 Task: Check the percentage active listings of common area in the last 5 years.
Action: Mouse moved to (853, 199)
Screenshot: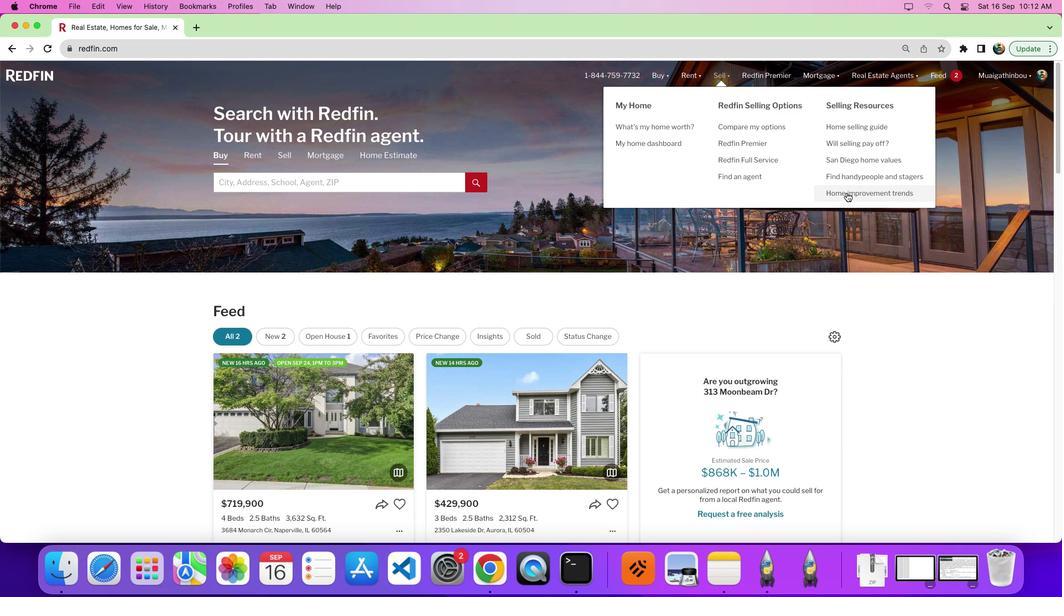 
Action: Mouse pressed left at (853, 199)
Screenshot: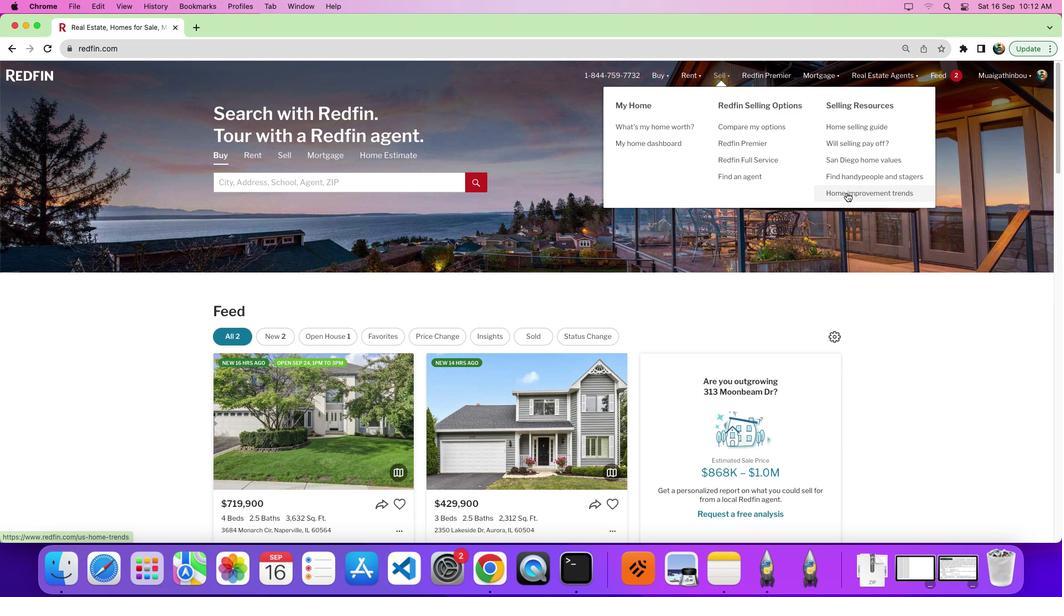 
Action: Mouse pressed left at (853, 199)
Screenshot: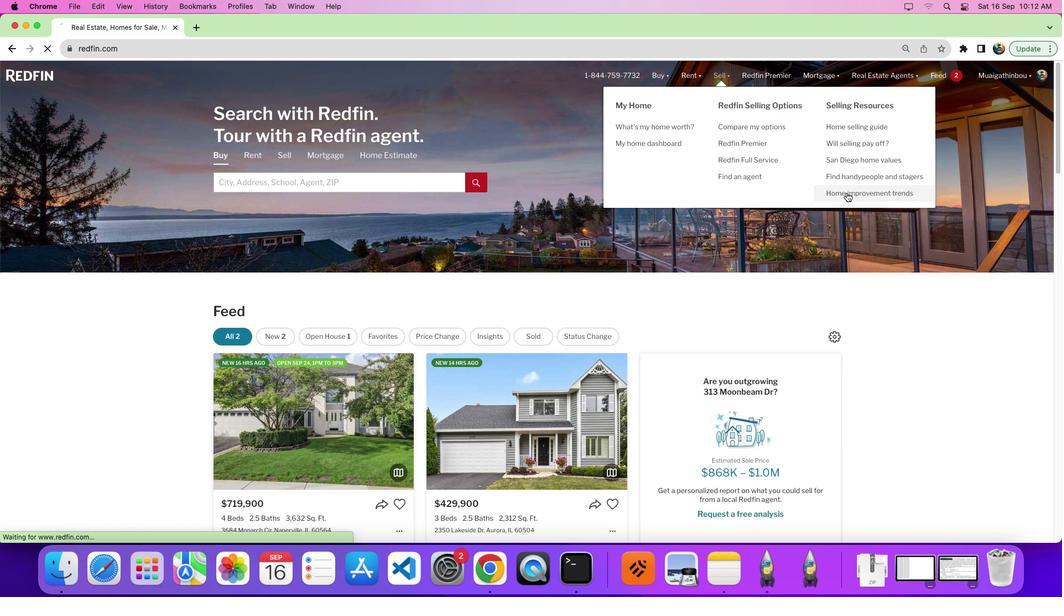 
Action: Mouse moved to (280, 220)
Screenshot: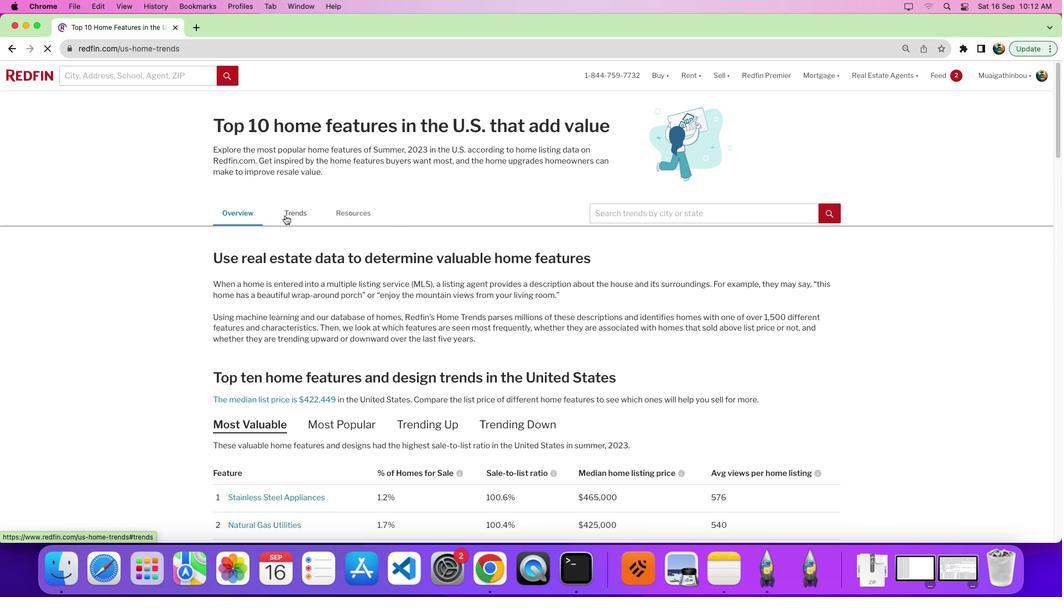 
Action: Mouse pressed left at (280, 220)
Screenshot: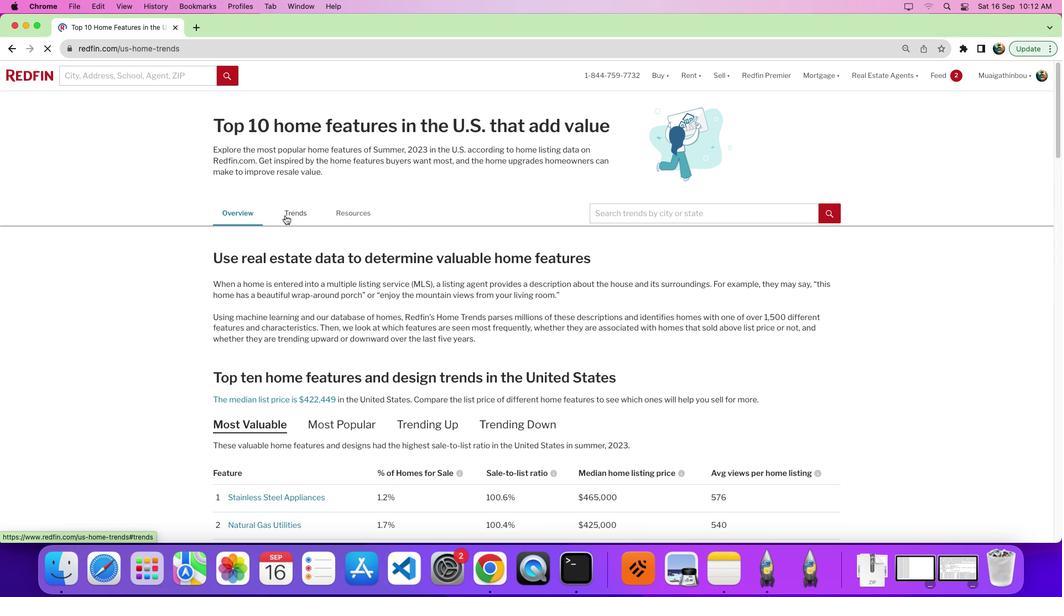 
Action: Mouse moved to (485, 262)
Screenshot: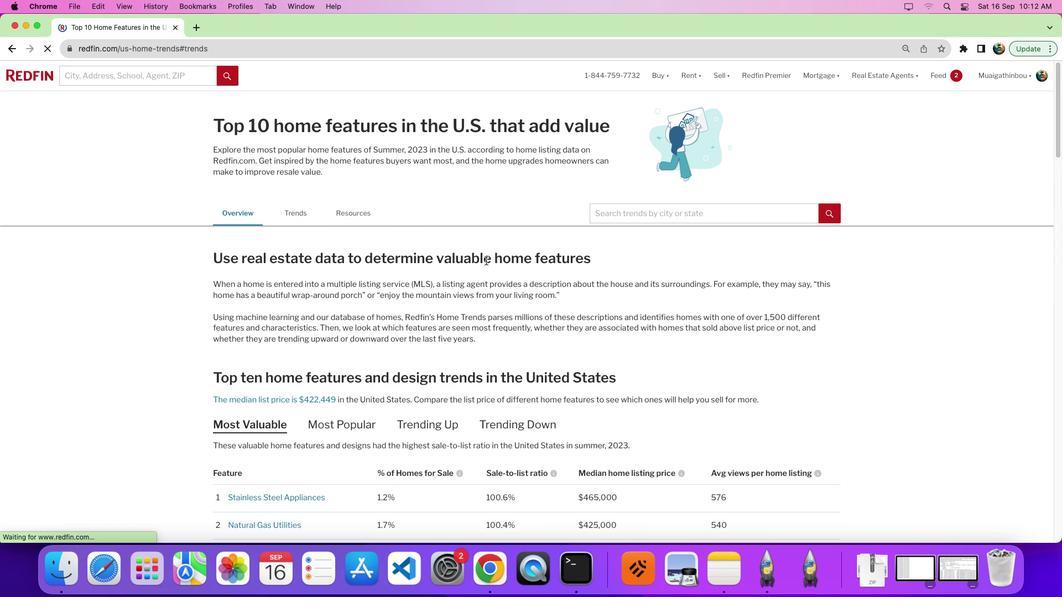 
Action: Mouse scrolled (485, 262) with delta (-10, 23)
Screenshot: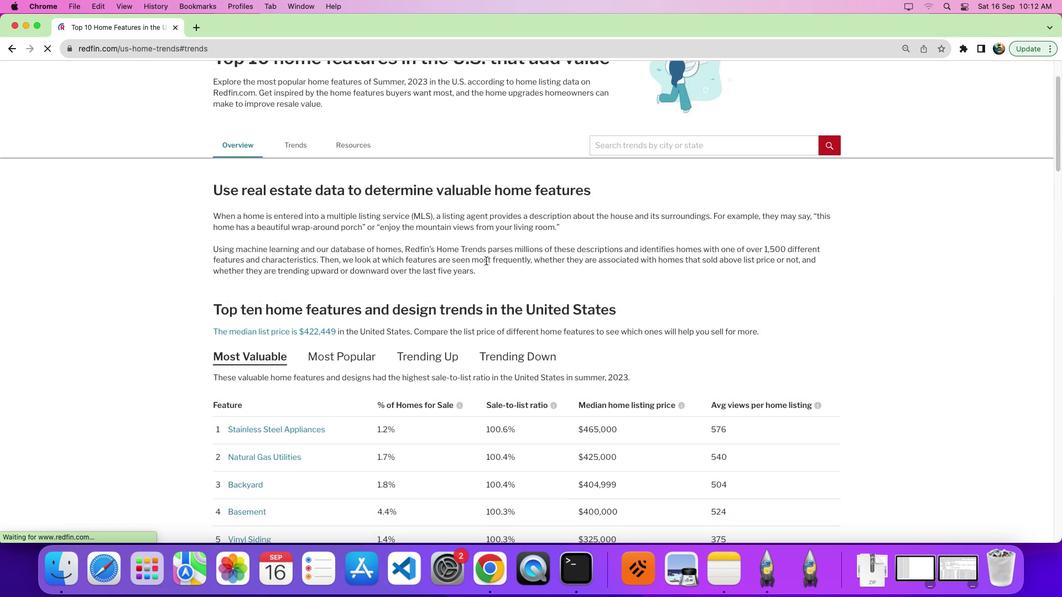 
Action: Mouse scrolled (485, 262) with delta (-10, 23)
Screenshot: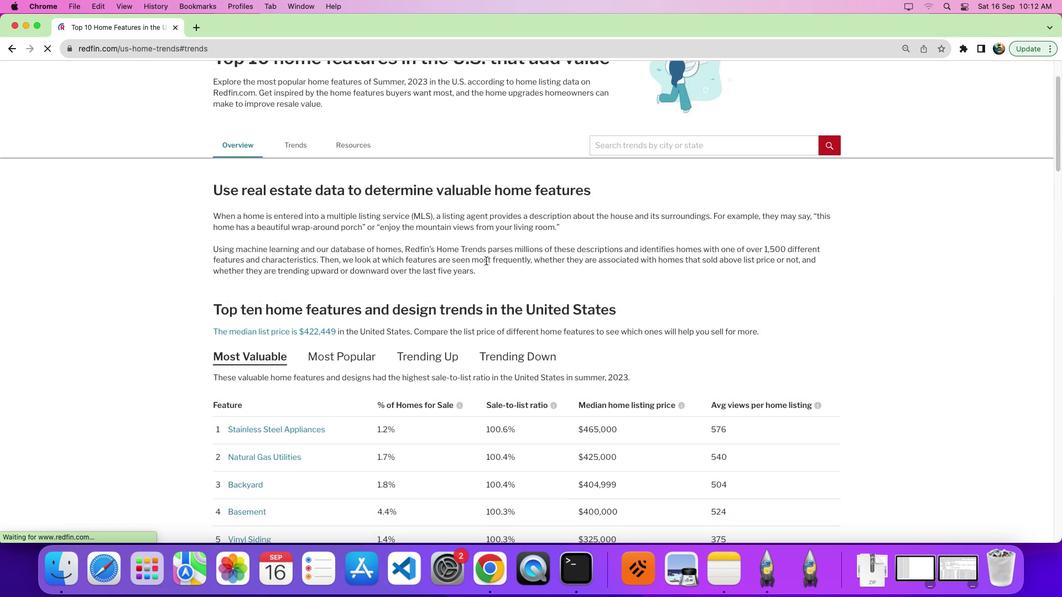 
Action: Mouse scrolled (485, 262) with delta (-10, 19)
Screenshot: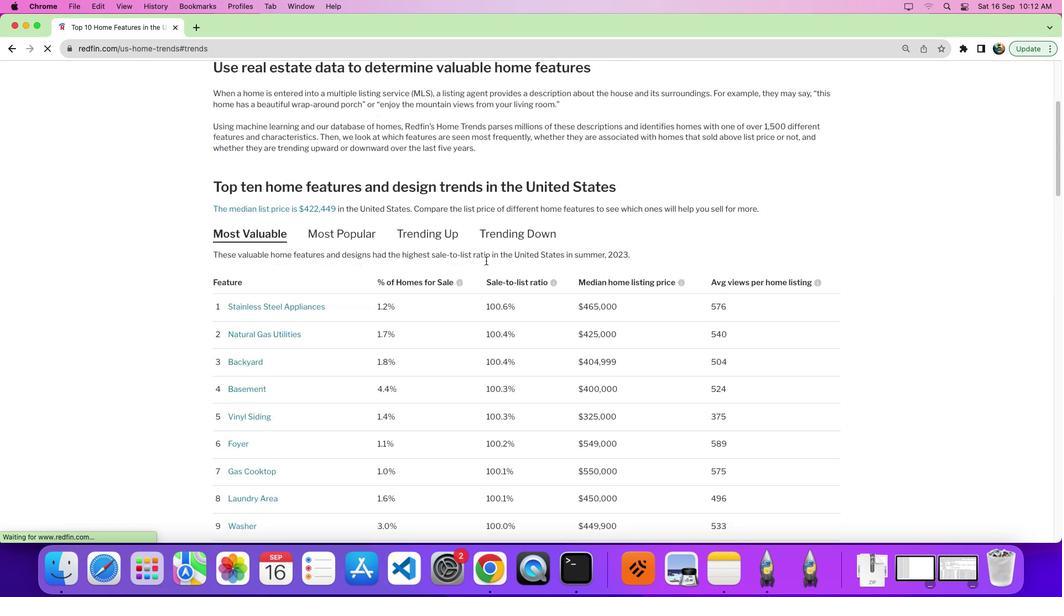 
Action: Mouse moved to (485, 262)
Screenshot: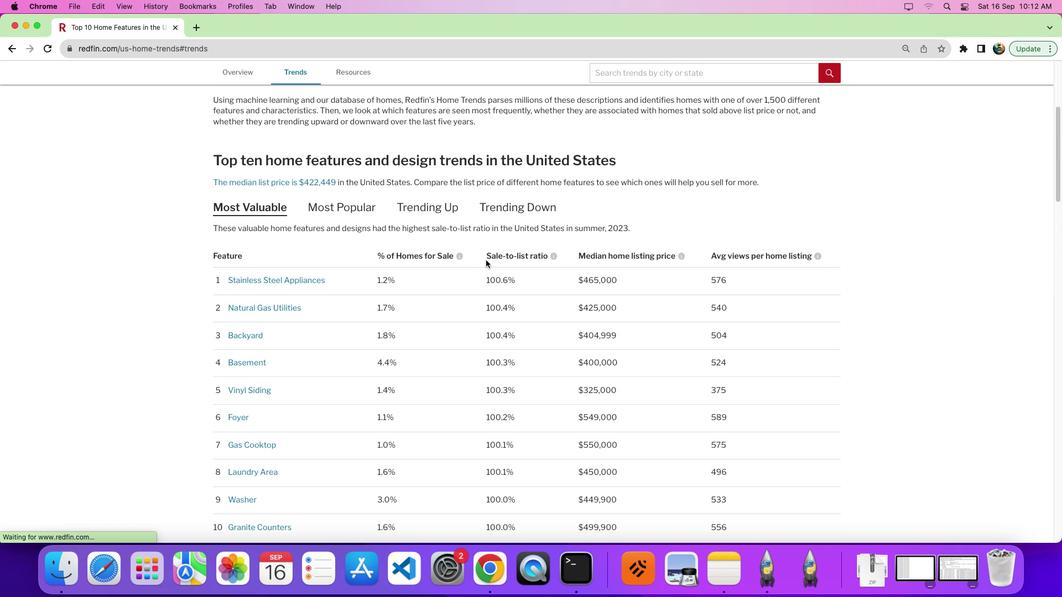 
Action: Mouse scrolled (485, 262) with delta (-10, 23)
Screenshot: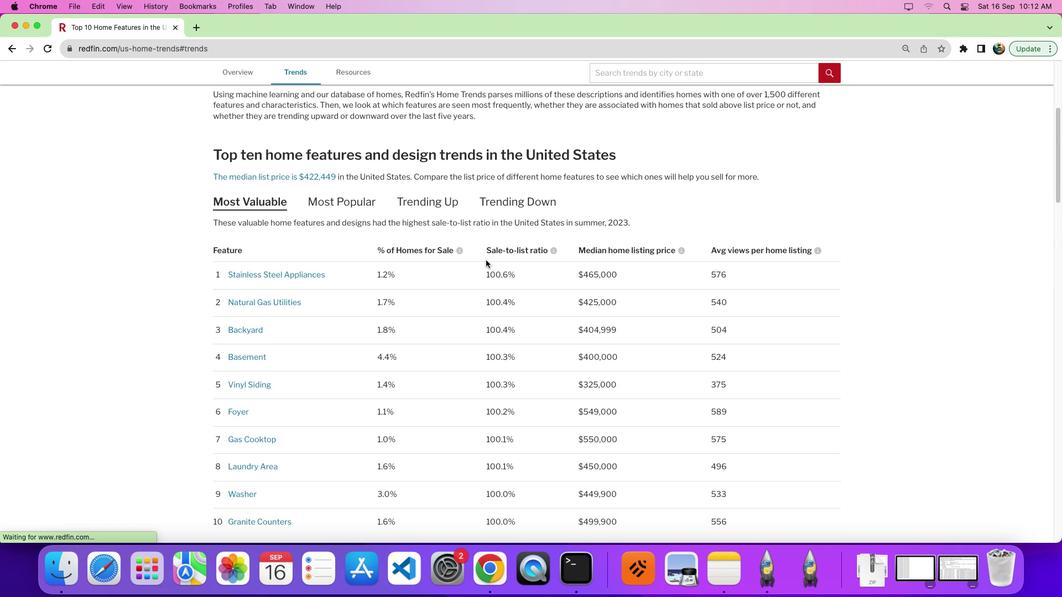 
Action: Mouse moved to (485, 262)
Screenshot: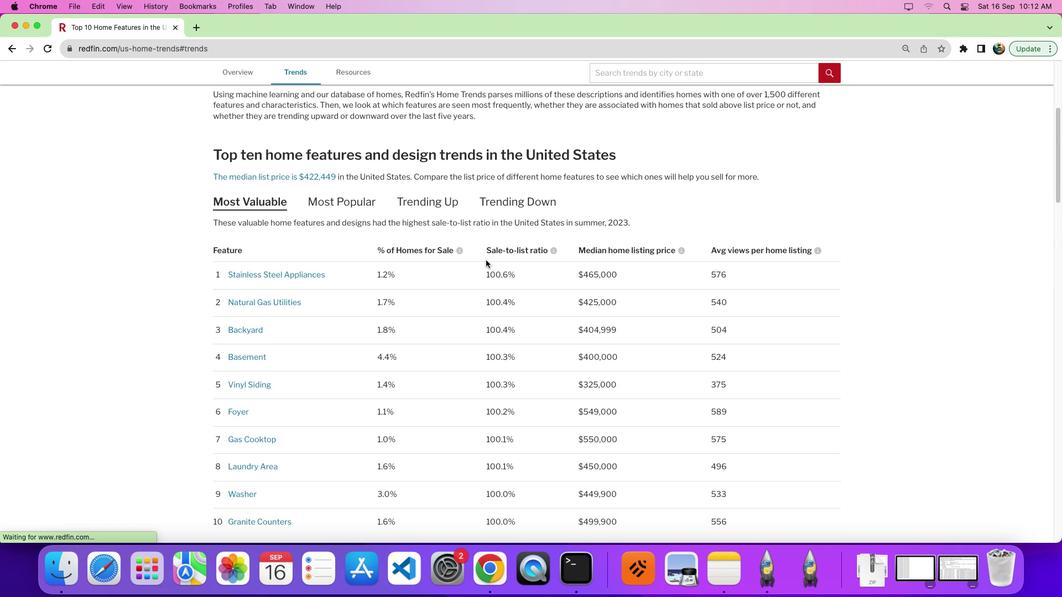 
Action: Mouse scrolled (485, 262) with delta (-10, 23)
Screenshot: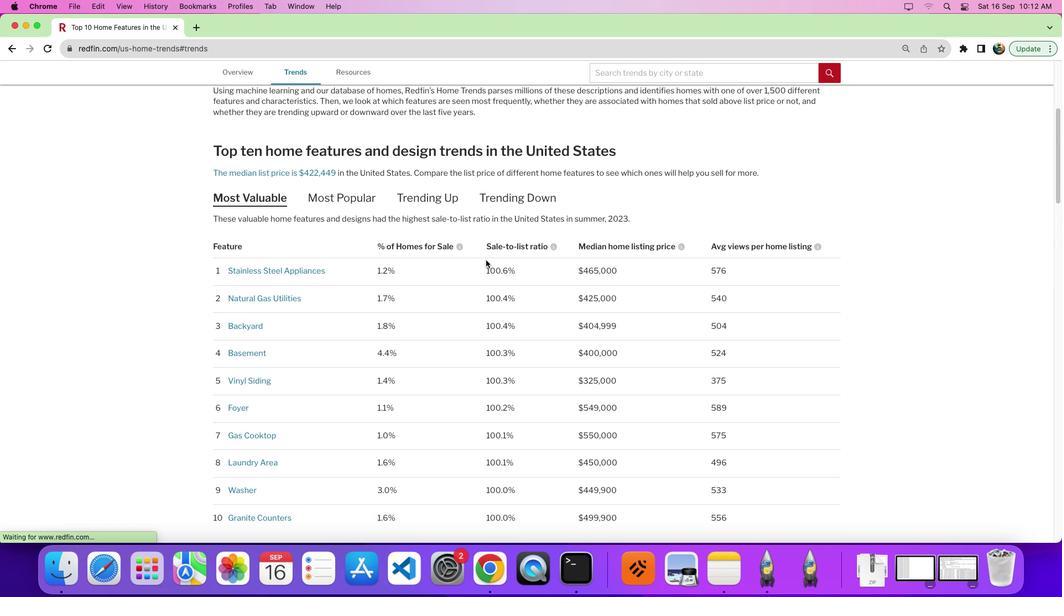 
Action: Mouse moved to (487, 259)
Screenshot: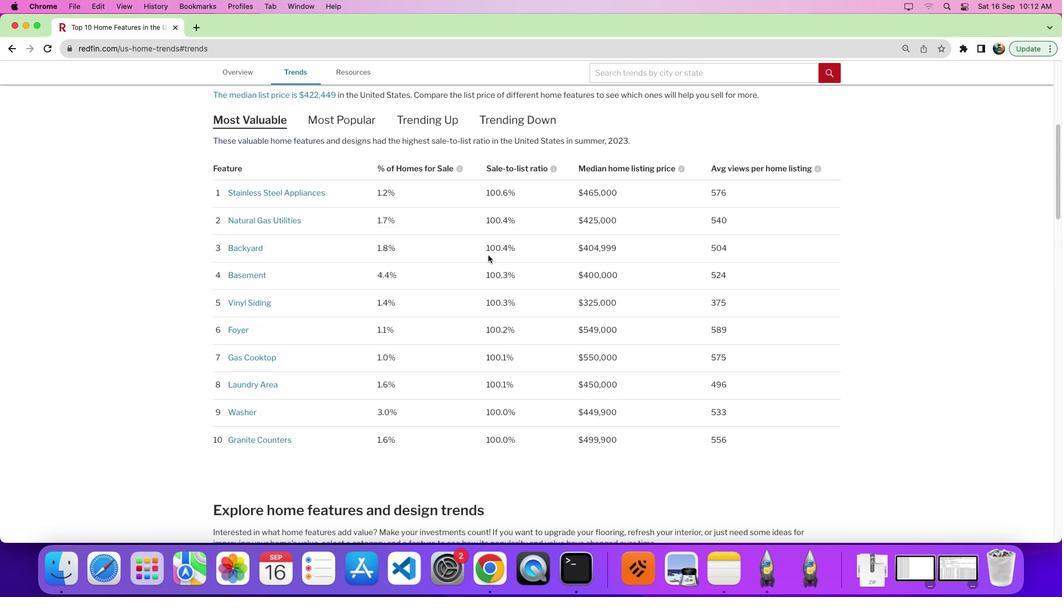 
Action: Mouse scrolled (487, 259) with delta (-10, 23)
Screenshot: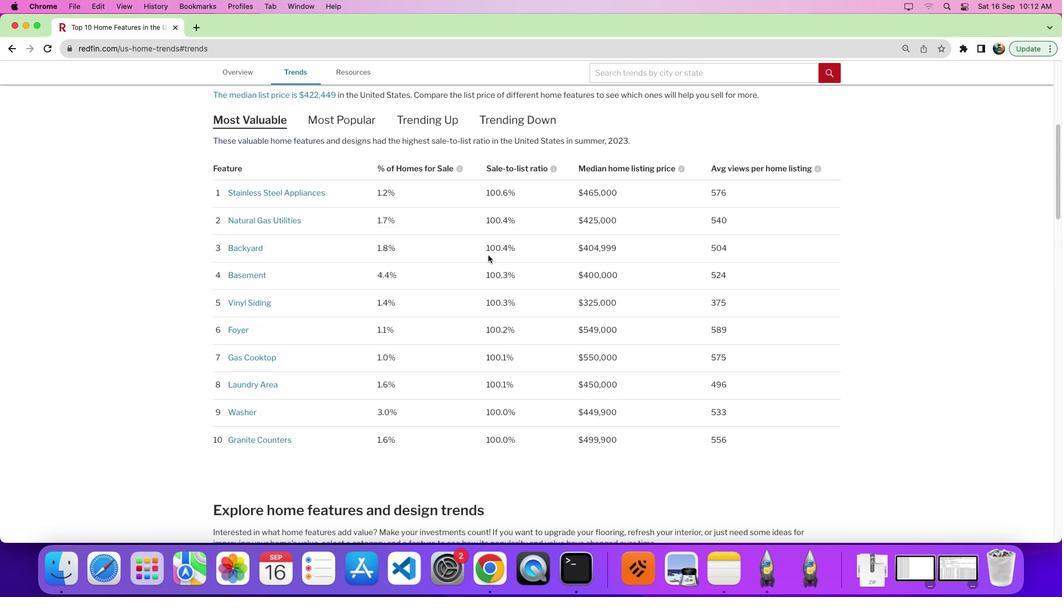 
Action: Mouse scrolled (487, 259) with delta (-10, 23)
Screenshot: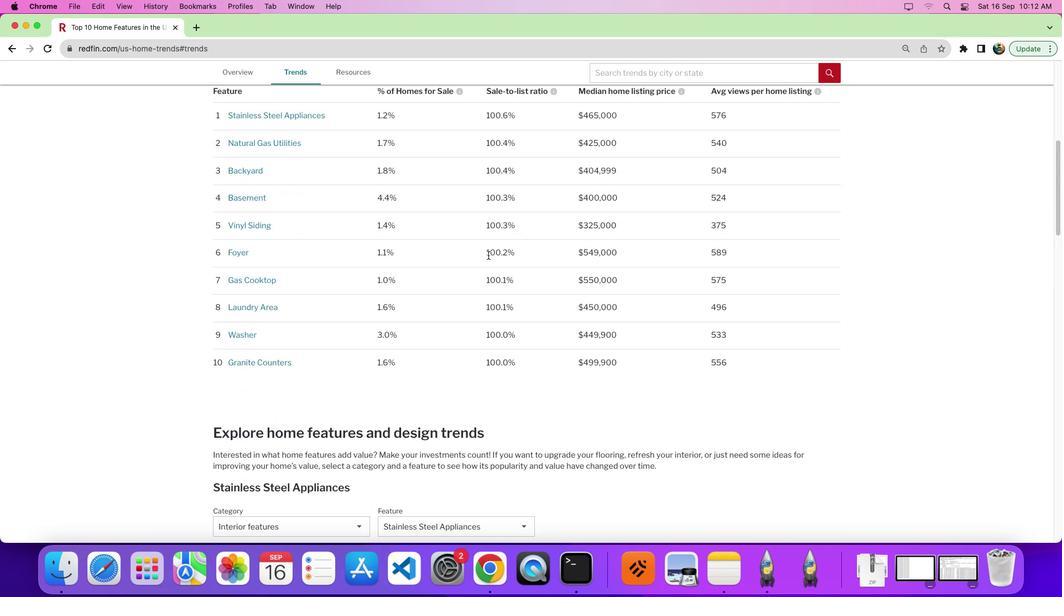 
Action: Mouse scrolled (487, 259) with delta (-10, 19)
Screenshot: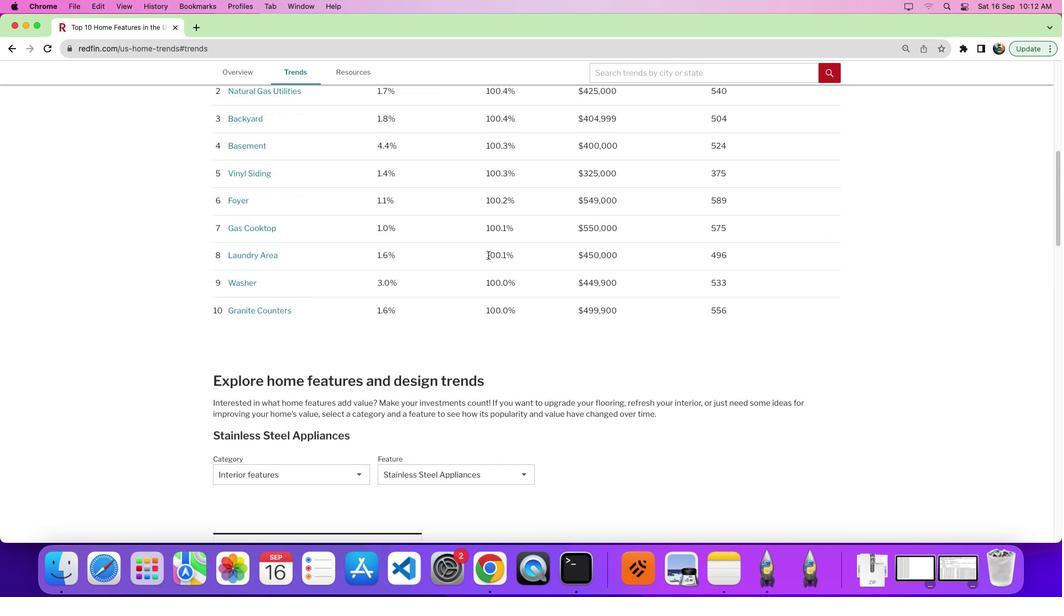 
Action: Mouse moved to (488, 257)
Screenshot: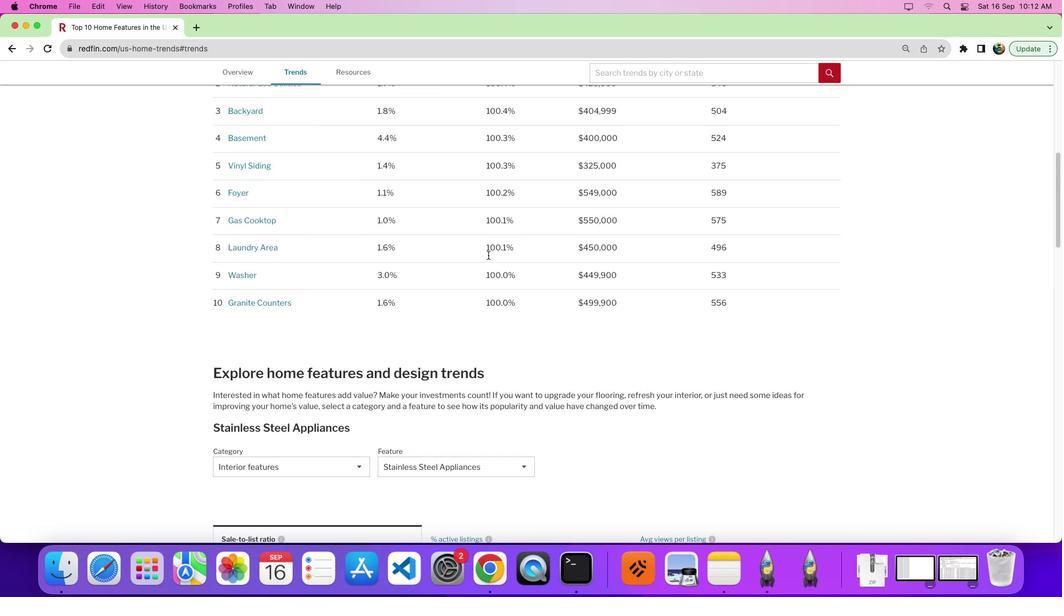 
Action: Mouse scrolled (488, 257) with delta (-10, 23)
Screenshot: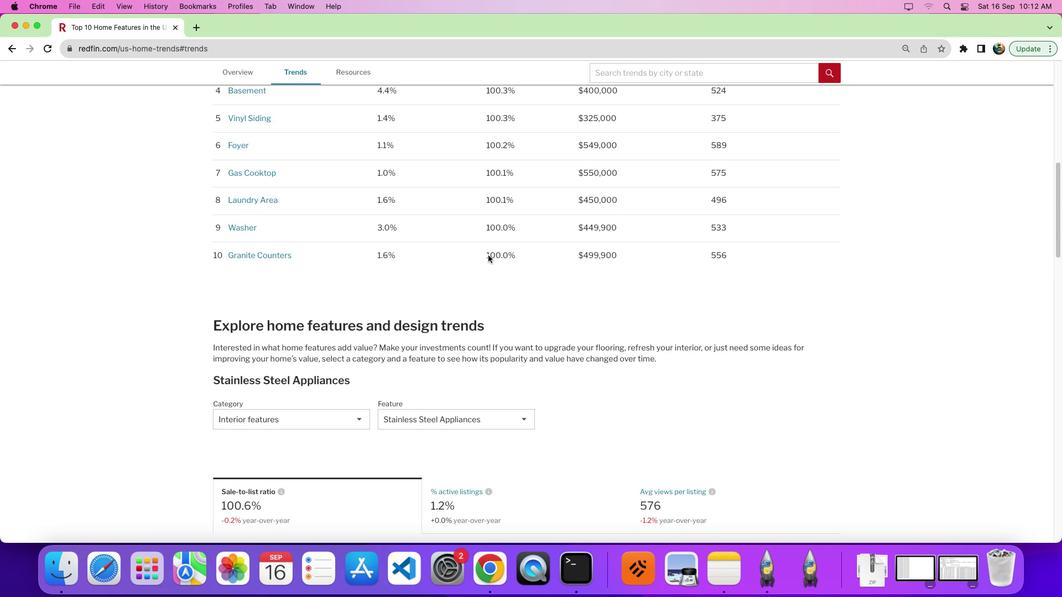 
Action: Mouse scrolled (488, 257) with delta (-10, 23)
Screenshot: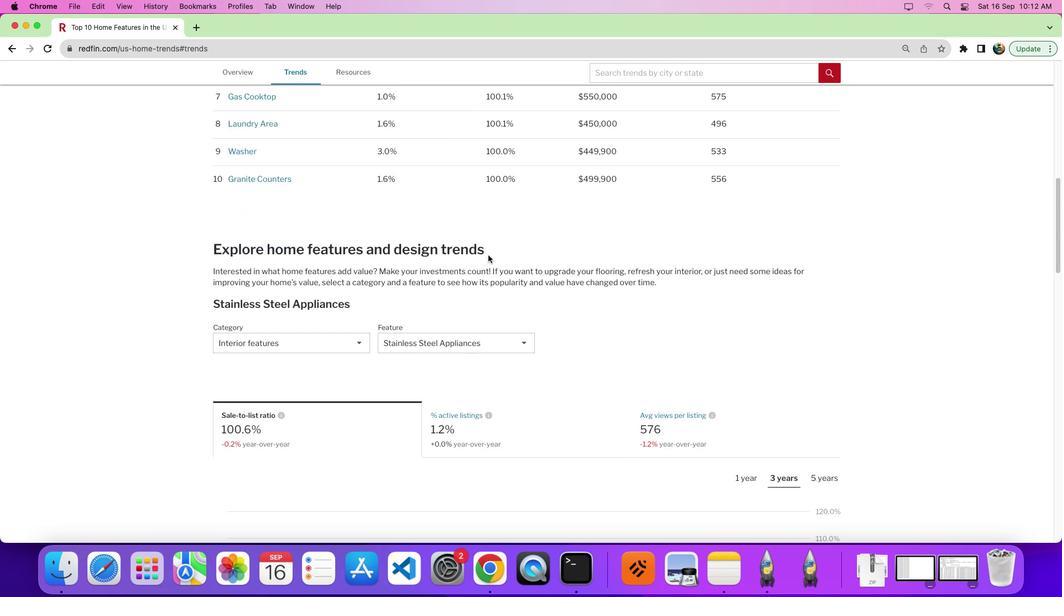 
Action: Mouse scrolled (488, 257) with delta (-10, 19)
Screenshot: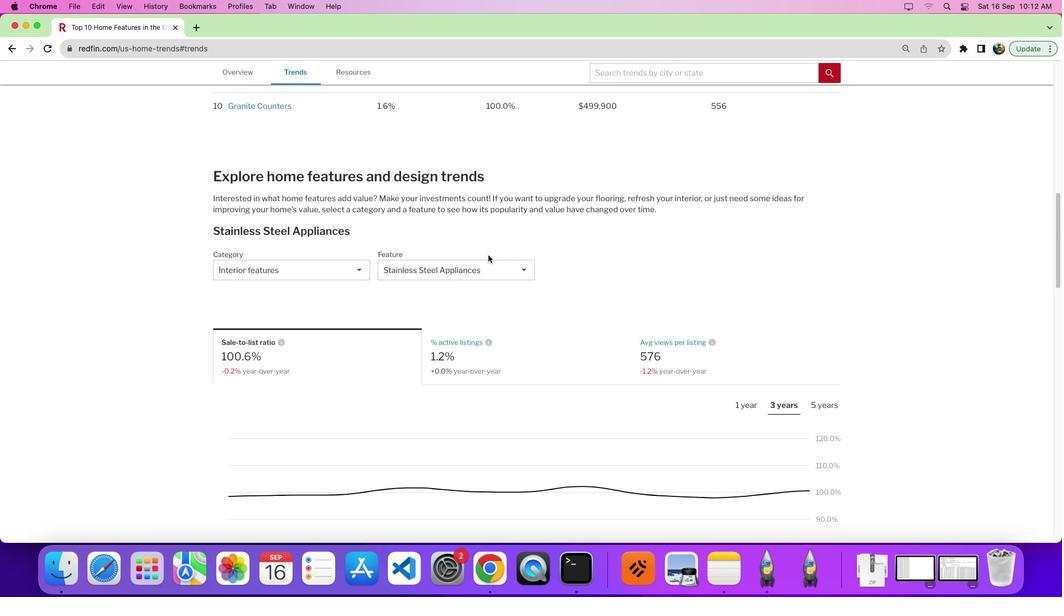 
Action: Mouse moved to (310, 267)
Screenshot: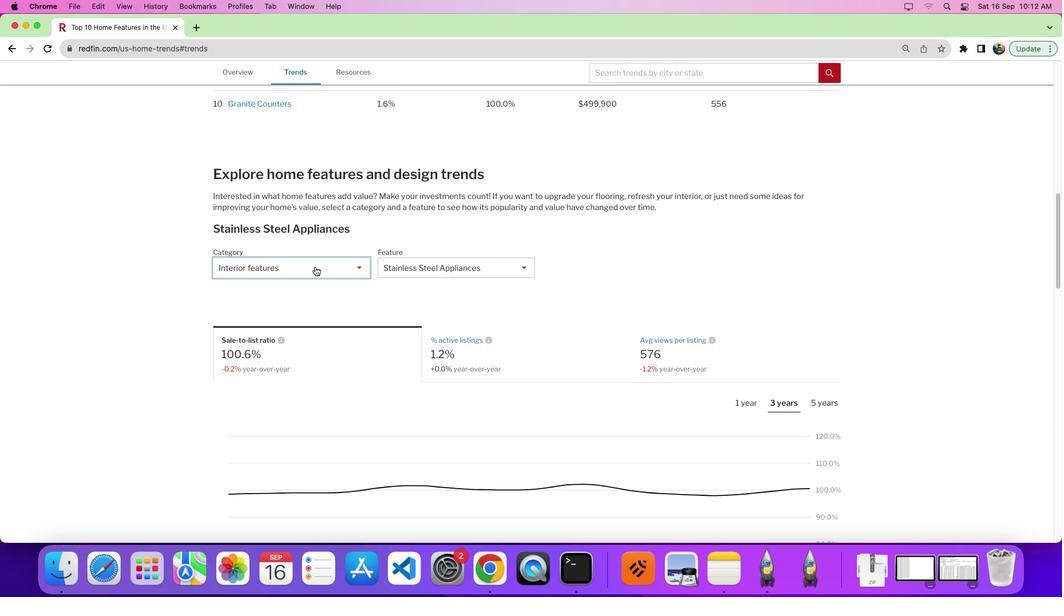 
Action: Mouse pressed left at (310, 267)
Screenshot: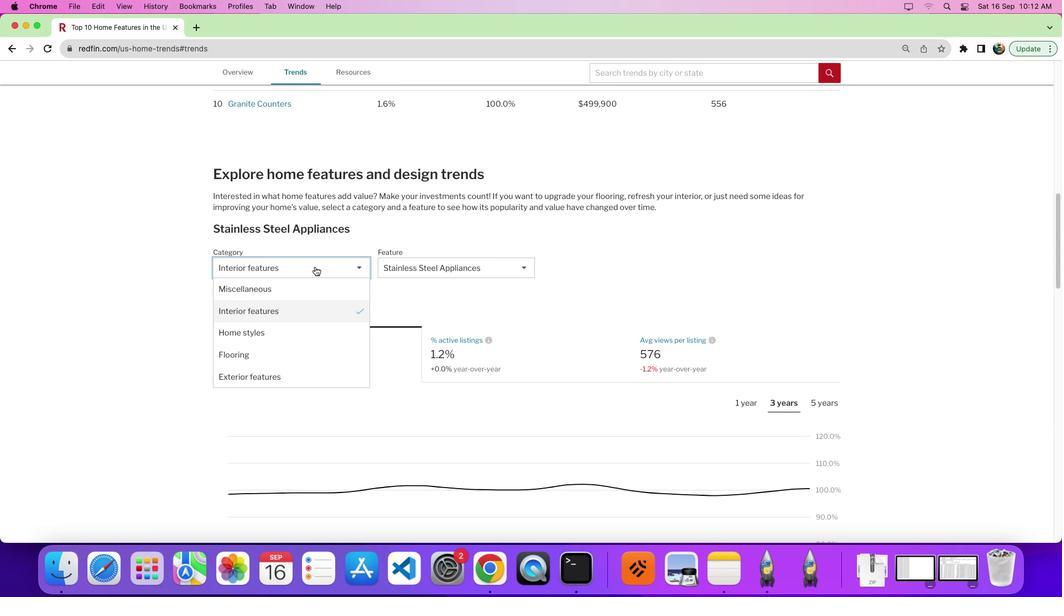 
Action: Mouse moved to (346, 302)
Screenshot: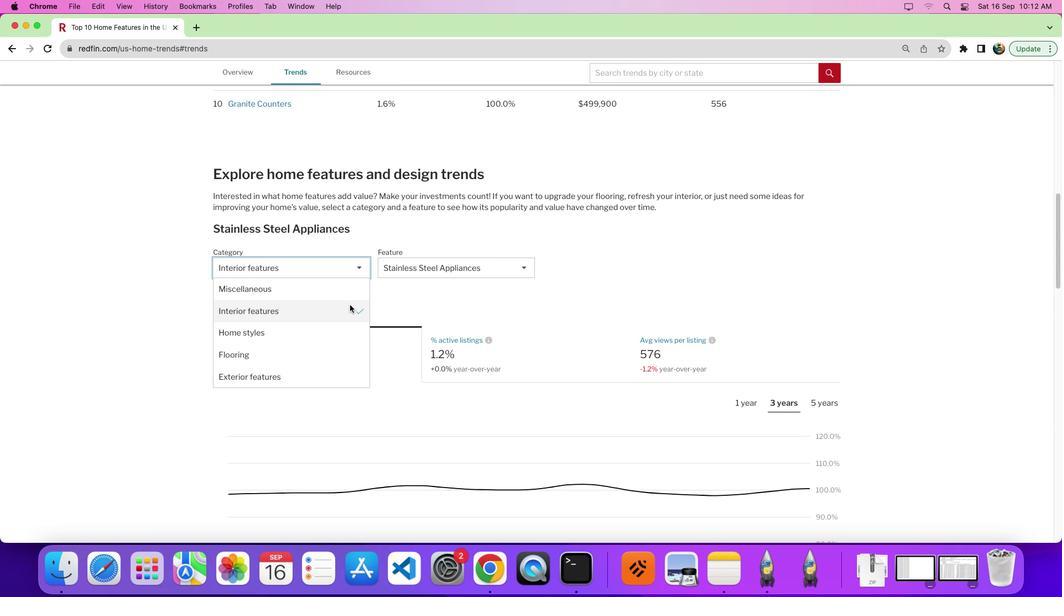 
Action: Mouse pressed left at (346, 302)
Screenshot: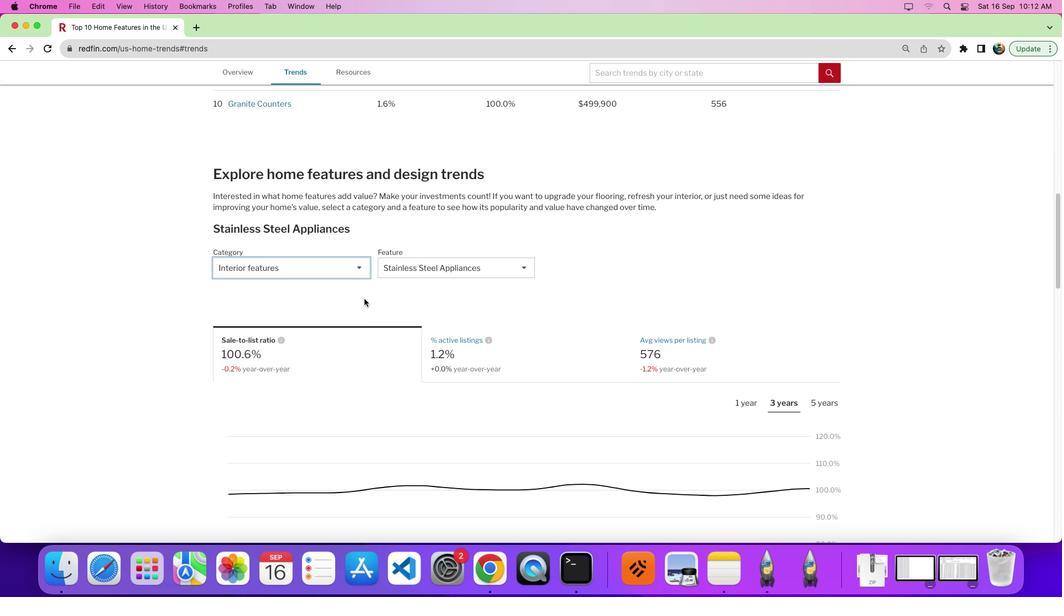 
Action: Mouse moved to (438, 268)
Screenshot: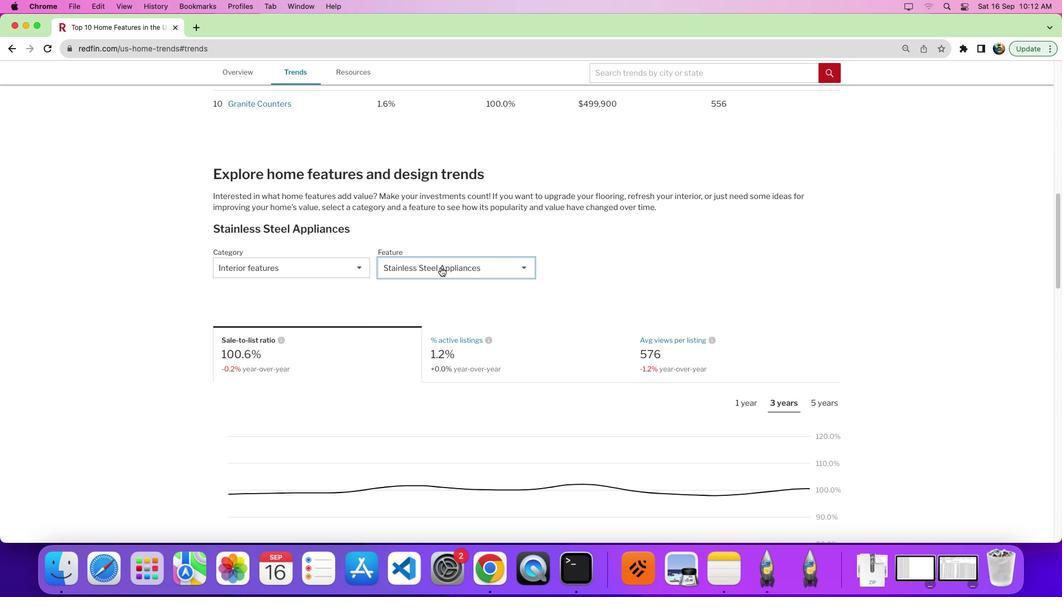 
Action: Mouse pressed left at (438, 268)
Screenshot: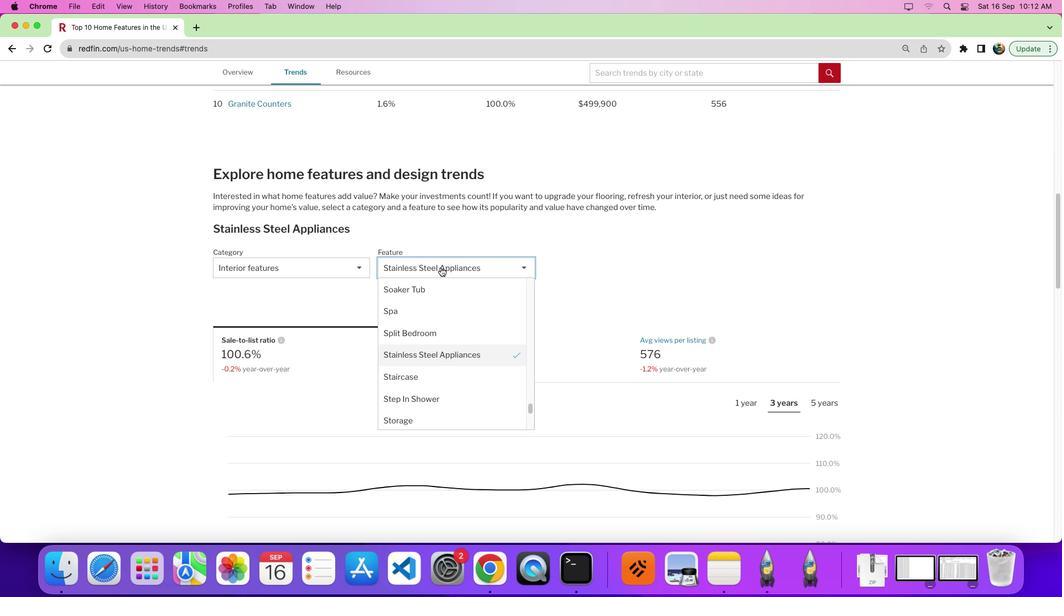 
Action: Mouse moved to (433, 344)
Screenshot: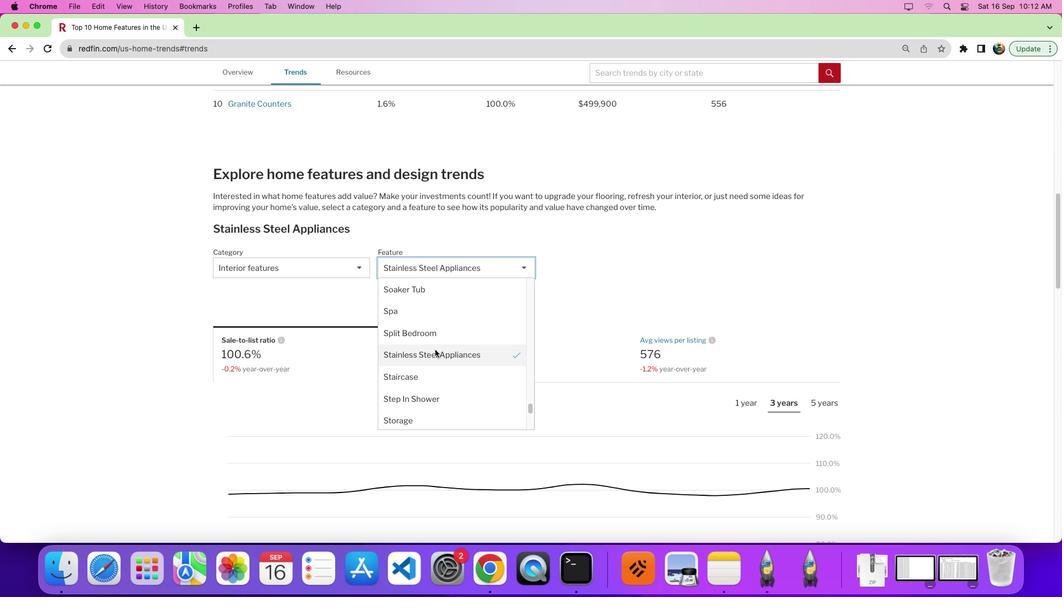 
Action: Mouse scrolled (433, 344) with delta (-10, 23)
Screenshot: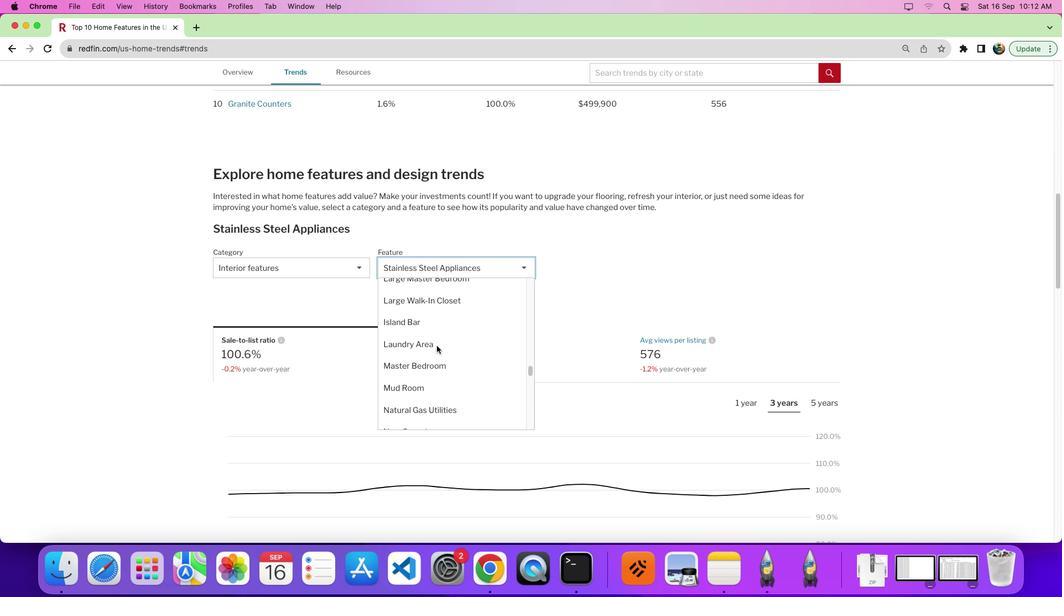 
Action: Mouse scrolled (433, 344) with delta (-10, 24)
Screenshot: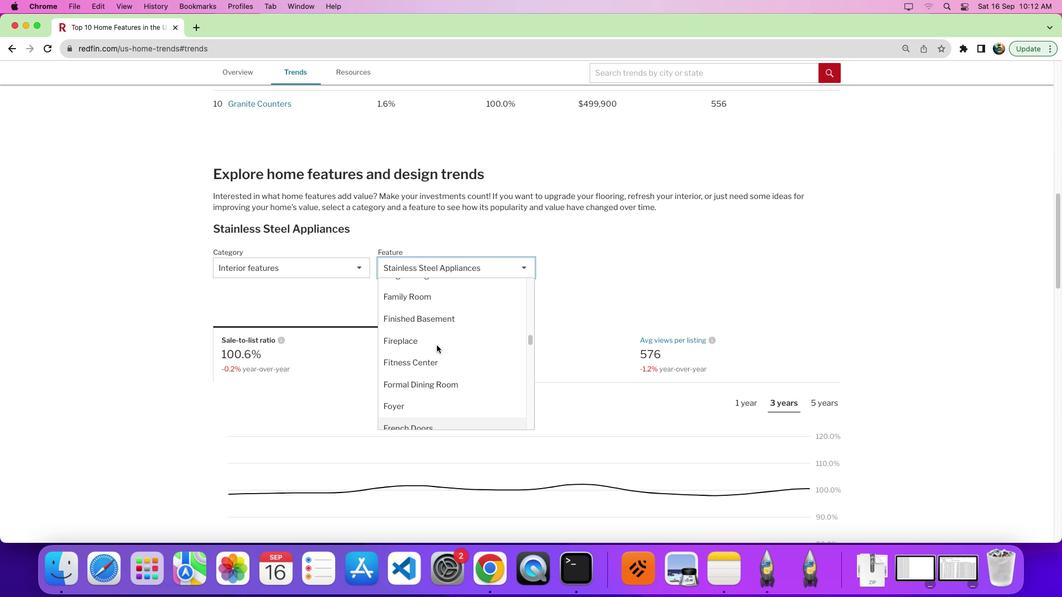 
Action: Mouse scrolled (433, 344) with delta (-10, 28)
Screenshot: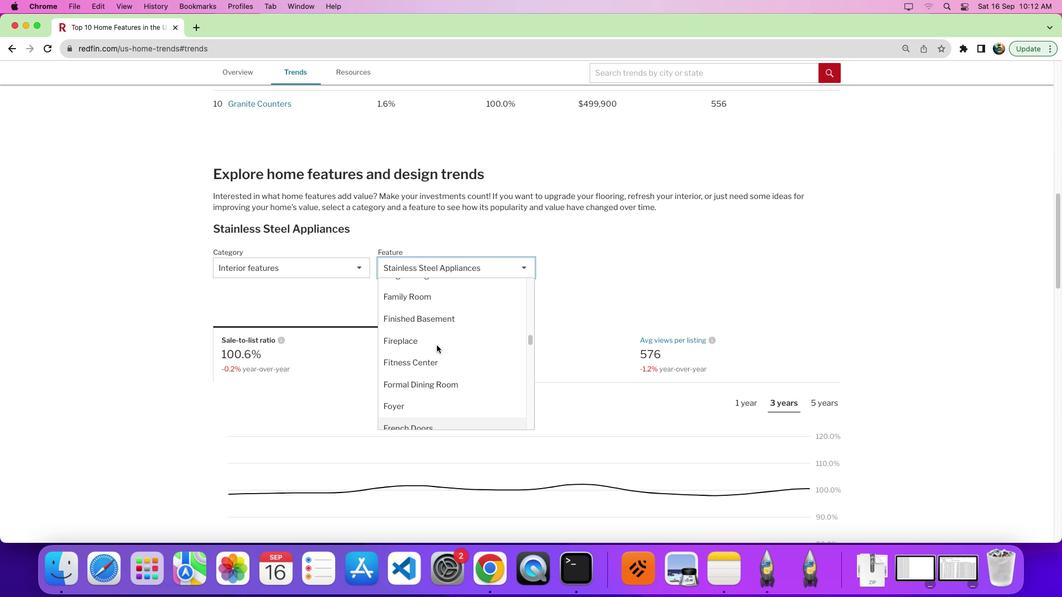 
Action: Mouse moved to (433, 343)
Screenshot: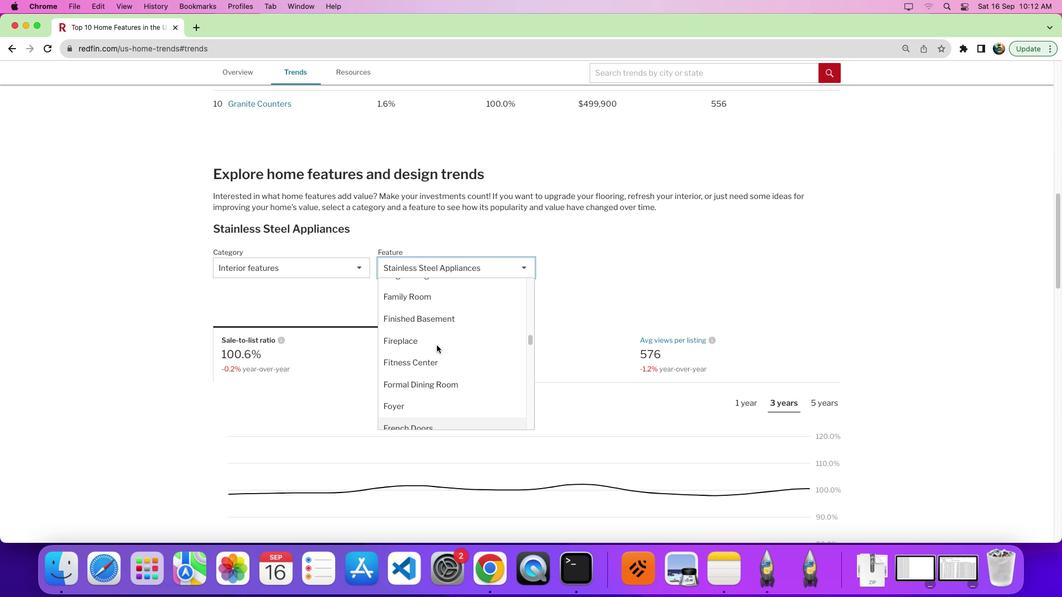 
Action: Mouse scrolled (433, 343) with delta (-10, 30)
Screenshot: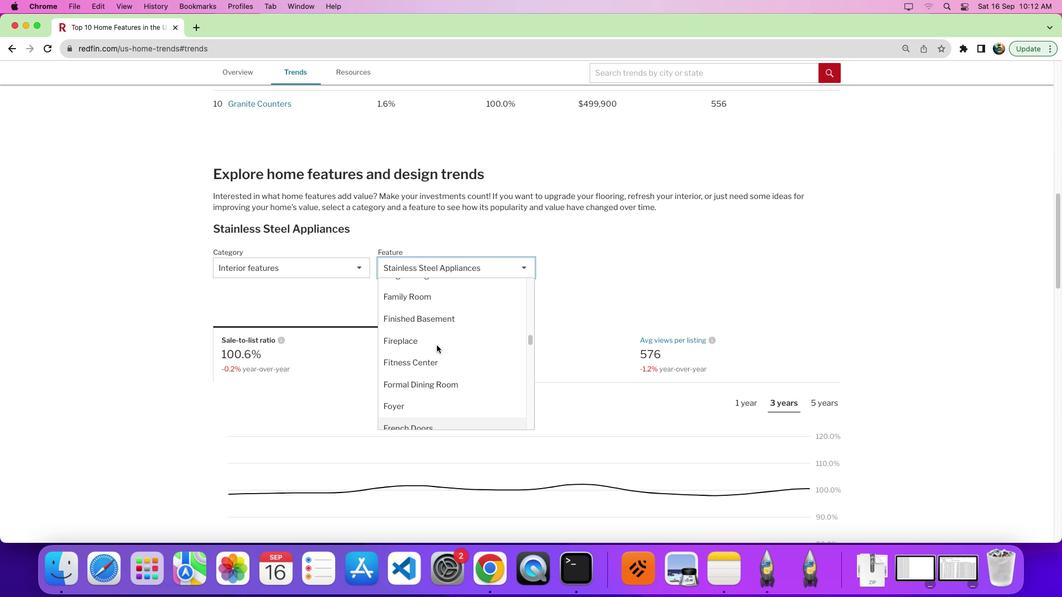 
Action: Mouse moved to (434, 342)
Screenshot: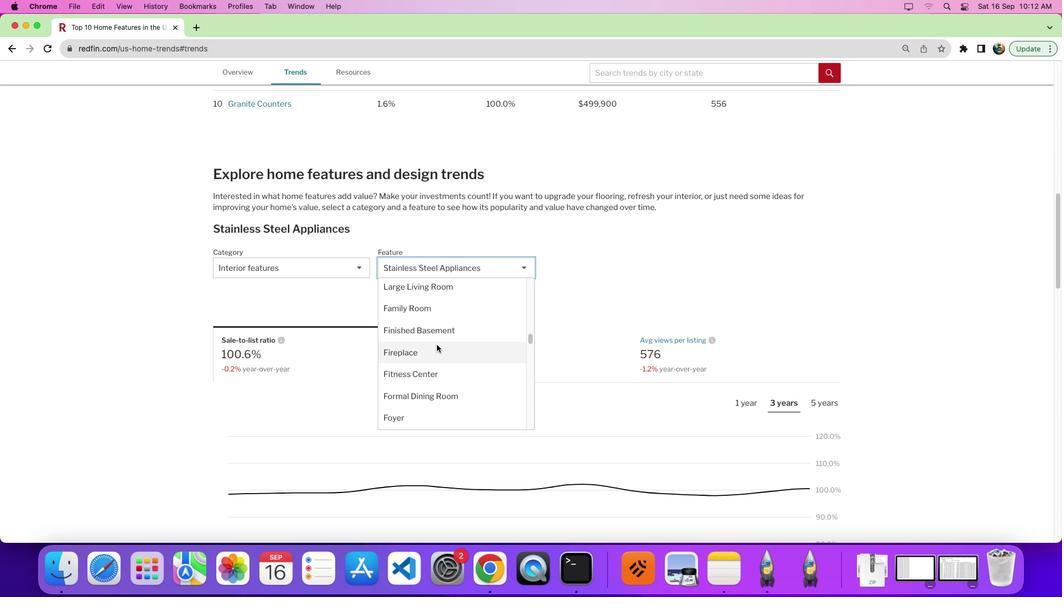 
Action: Mouse scrolled (434, 342) with delta (-10, 30)
Screenshot: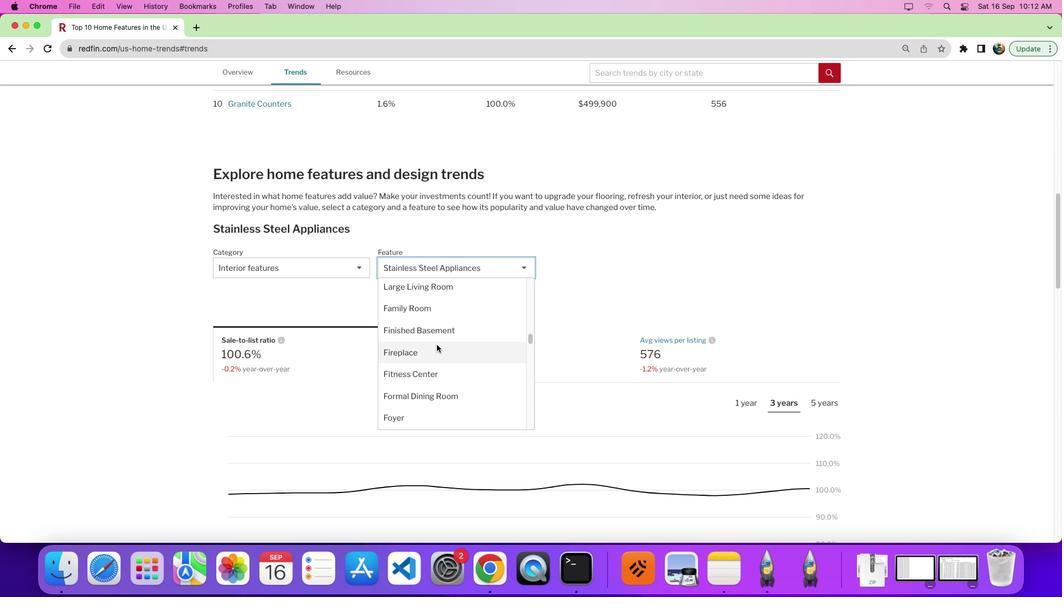 
Action: Mouse moved to (435, 339)
Screenshot: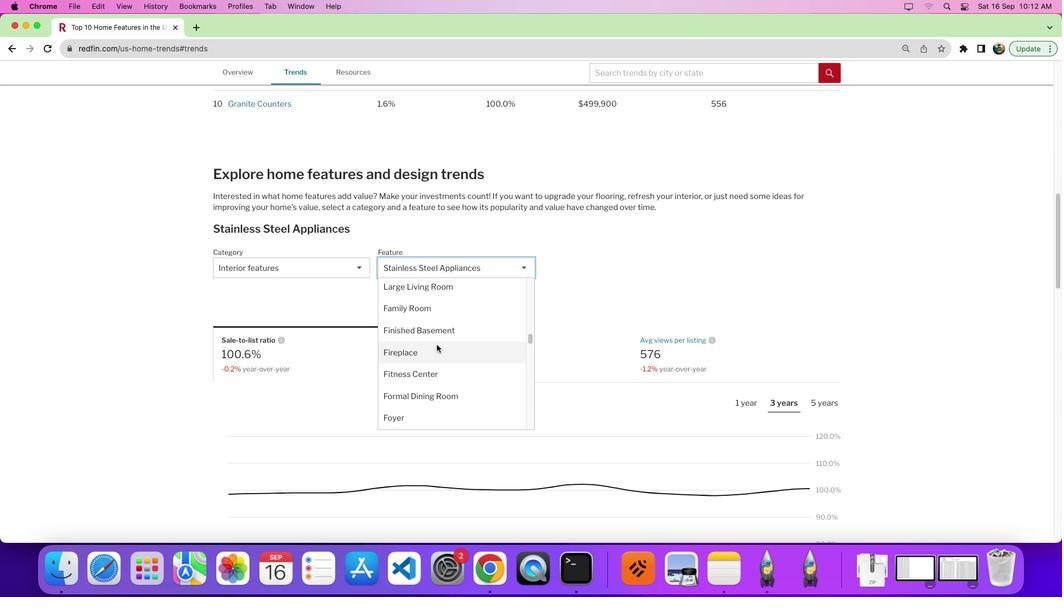 
Action: Mouse scrolled (435, 339) with delta (-10, 23)
Screenshot: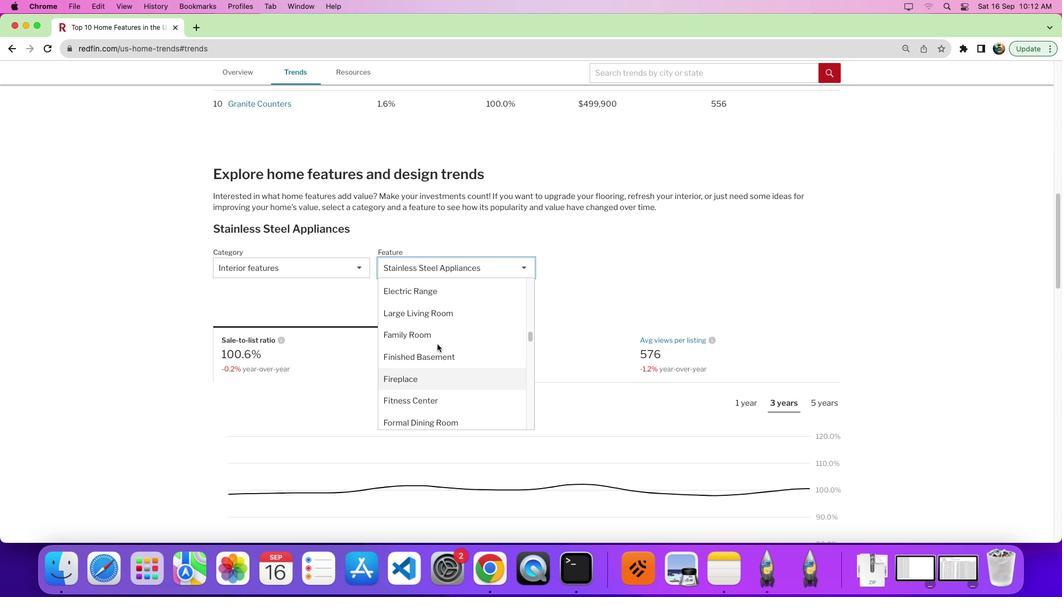 
Action: Mouse scrolled (435, 339) with delta (-10, 23)
Screenshot: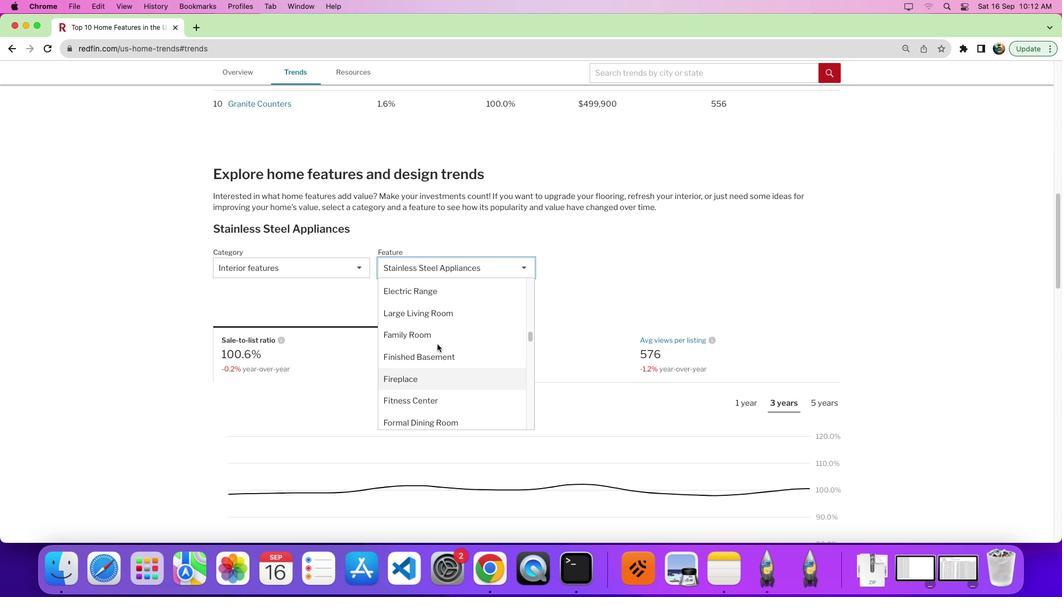 
Action: Mouse moved to (437, 337)
Screenshot: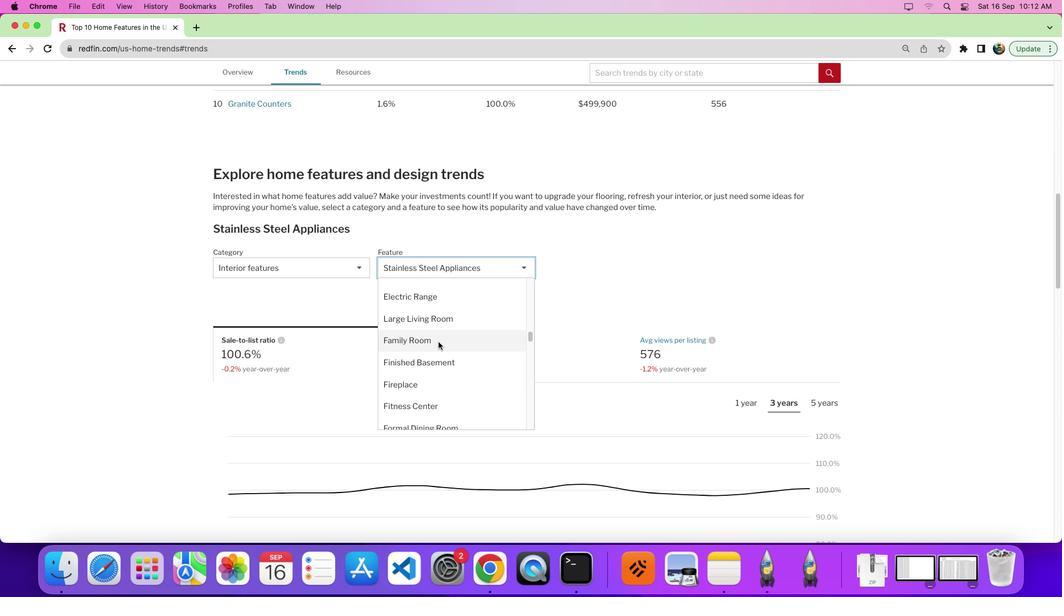 
Action: Mouse scrolled (437, 337) with delta (-10, 23)
Screenshot: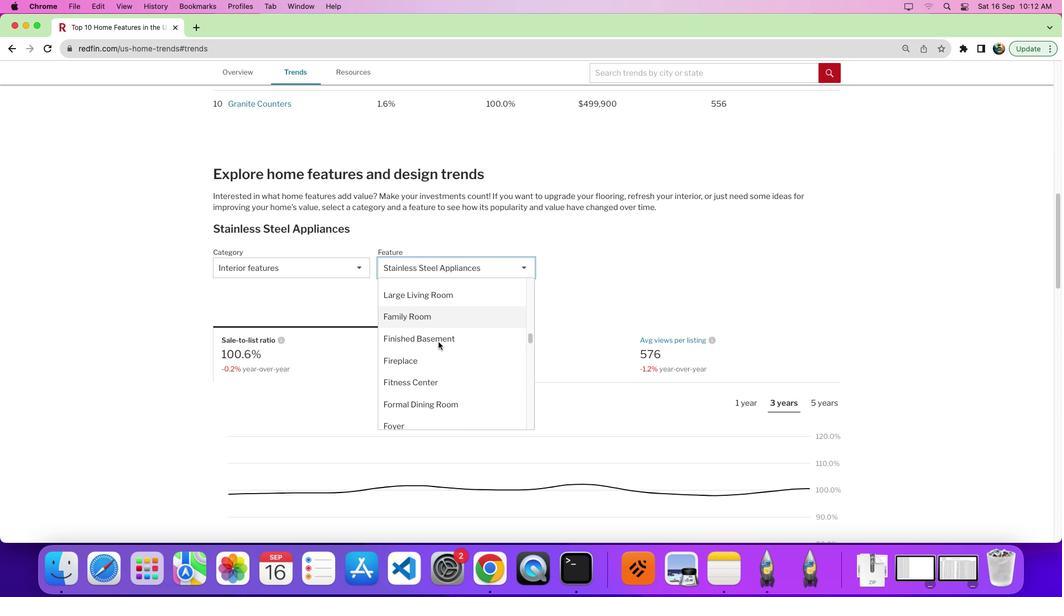 
Action: Mouse scrolled (437, 337) with delta (-10, 23)
Screenshot: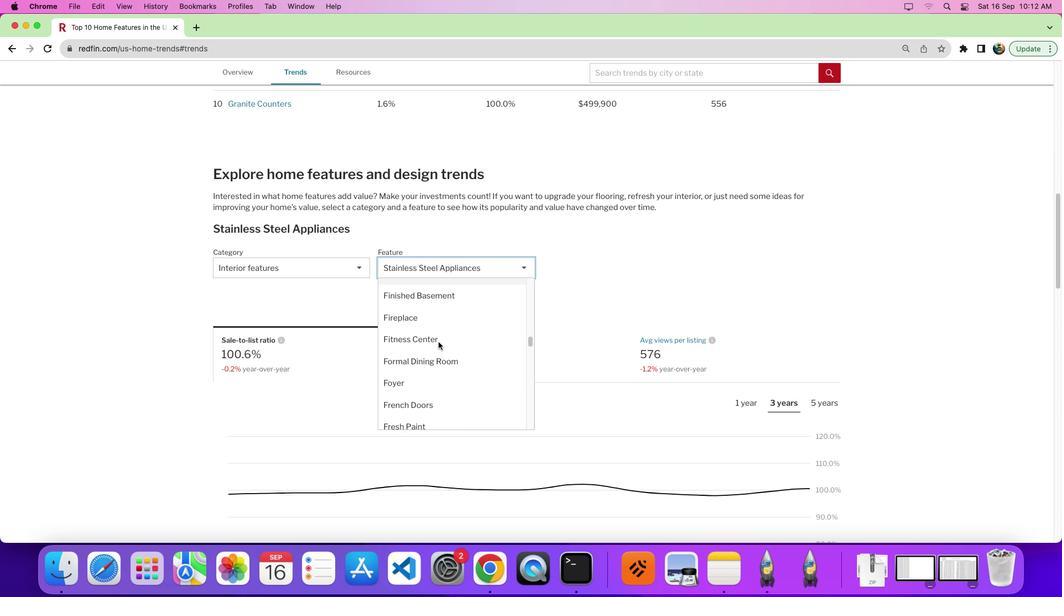 
Action: Mouse scrolled (437, 337) with delta (-10, 21)
Screenshot: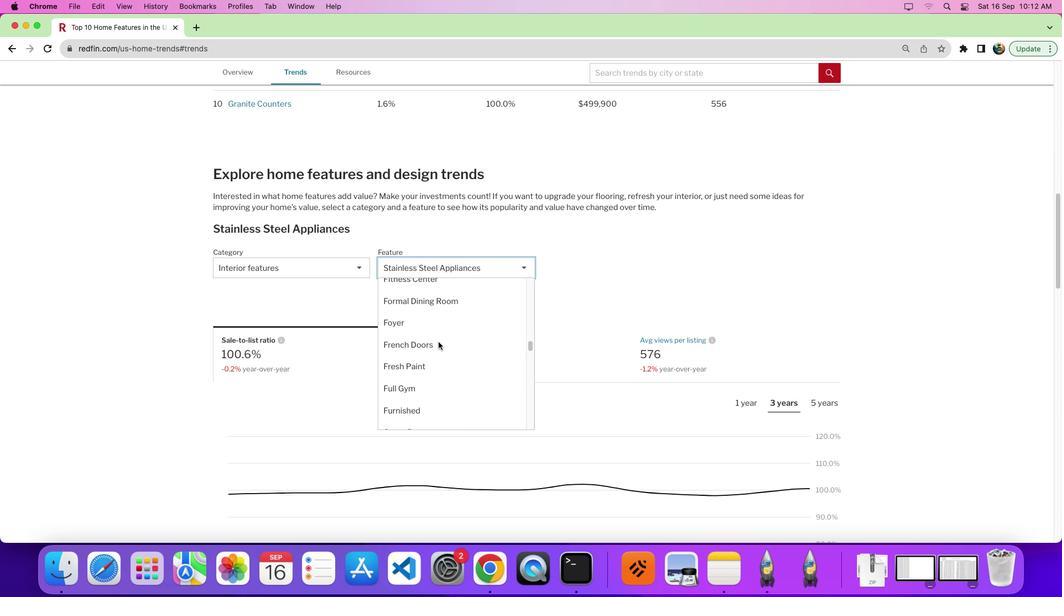 
Action: Mouse moved to (438, 334)
Screenshot: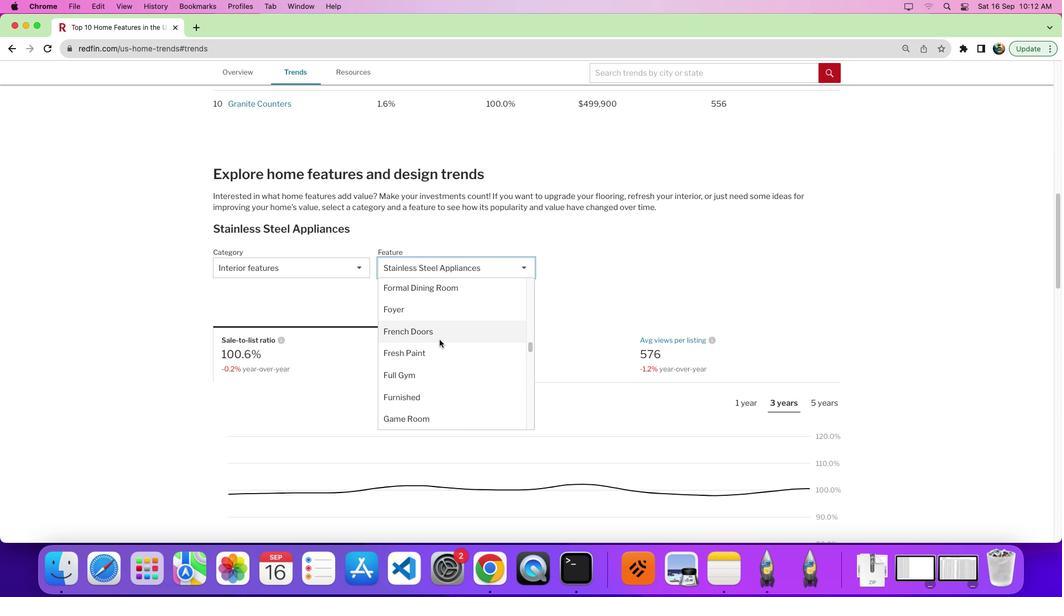 
Action: Mouse scrolled (438, 334) with delta (-10, 23)
Screenshot: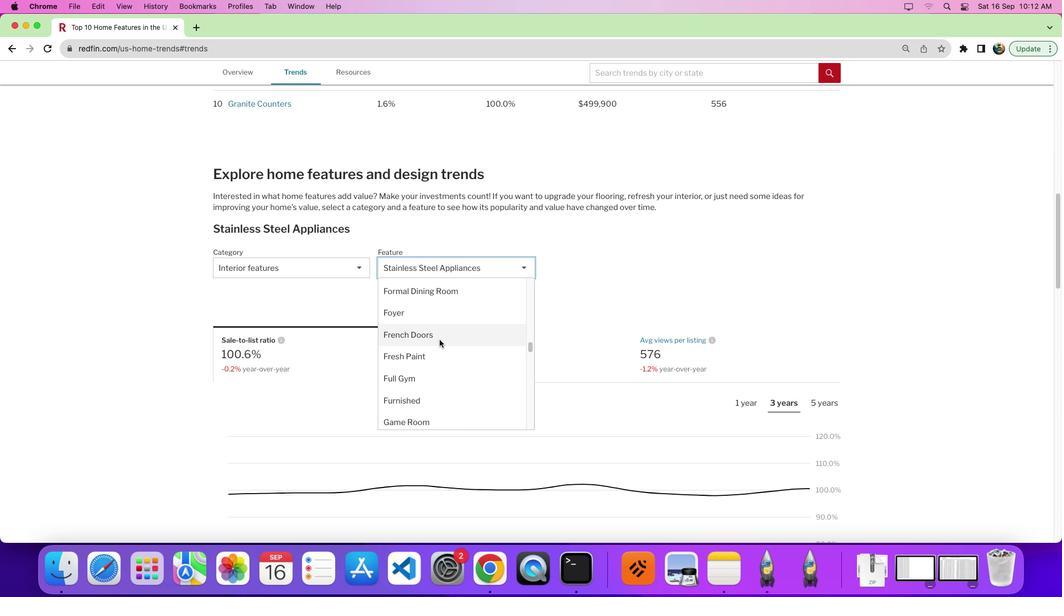 
Action: Mouse scrolled (438, 334) with delta (-10, 23)
Screenshot: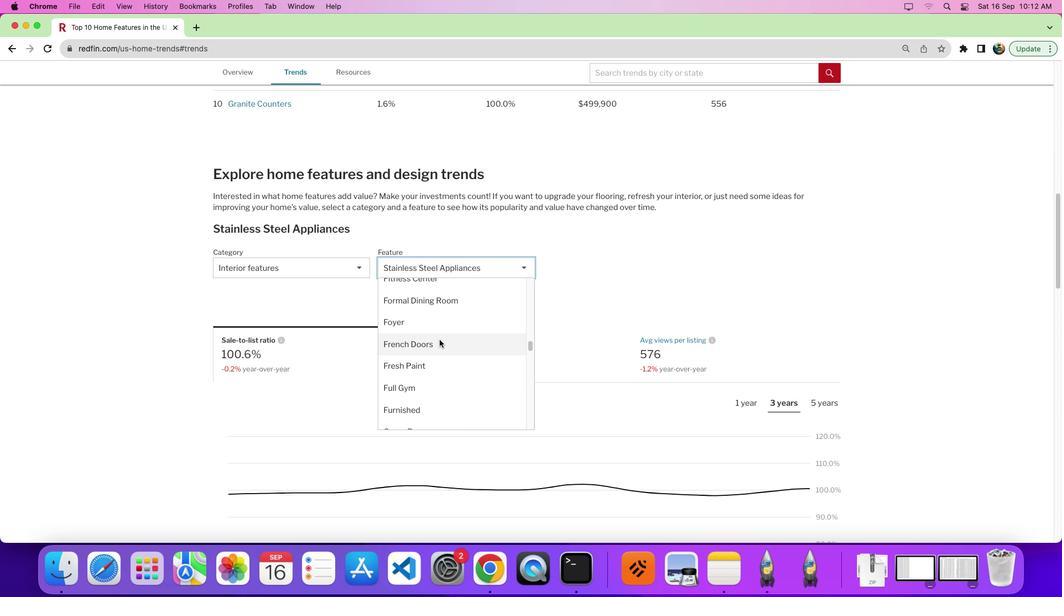 
Action: Mouse moved to (438, 334)
Screenshot: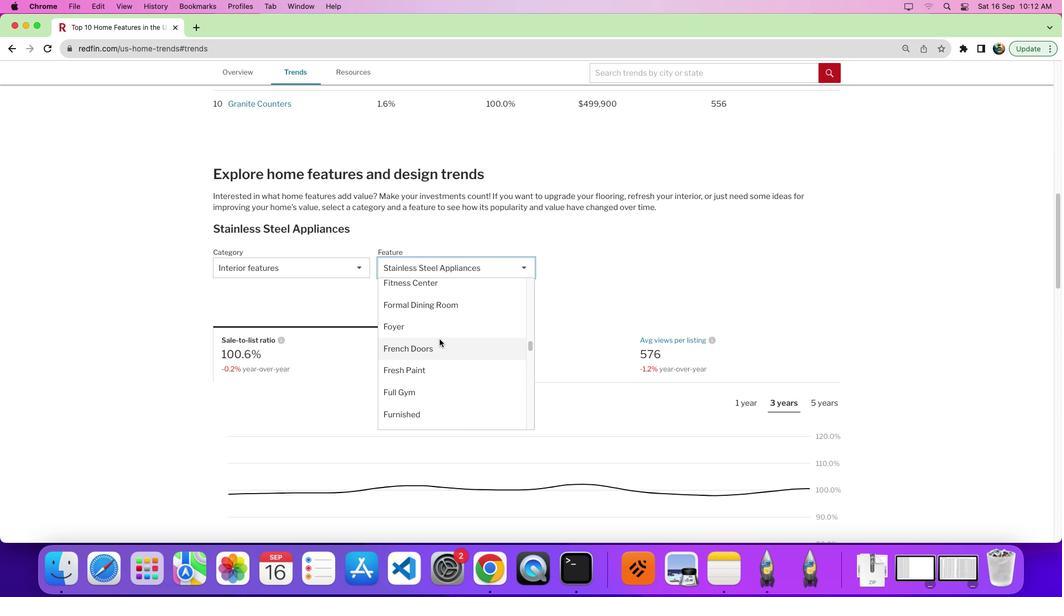 
Action: Mouse scrolled (438, 334) with delta (-10, 23)
Screenshot: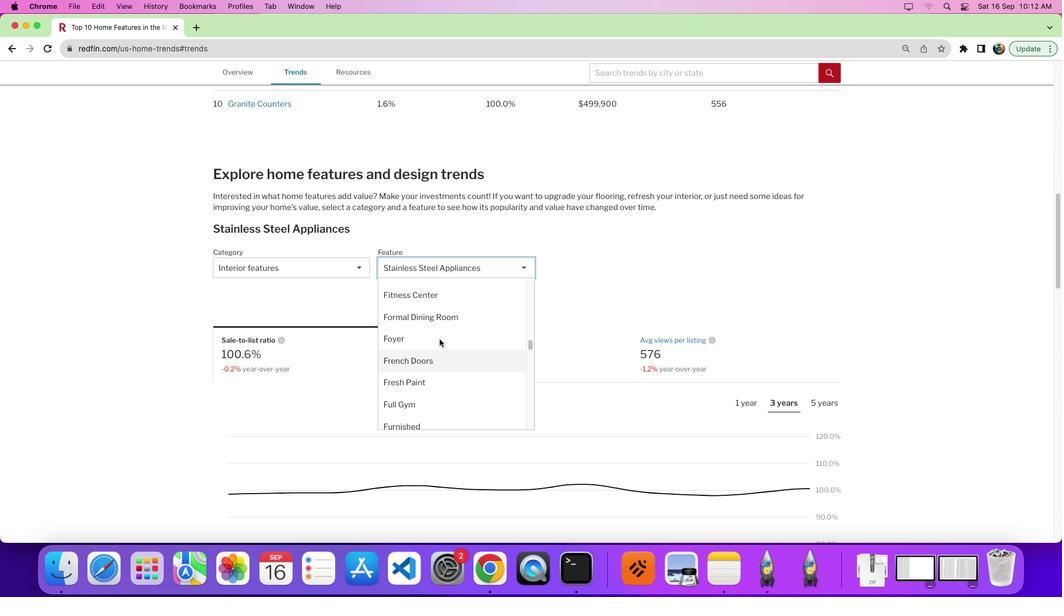 
Action: Mouse scrolled (438, 334) with delta (-10, 23)
Screenshot: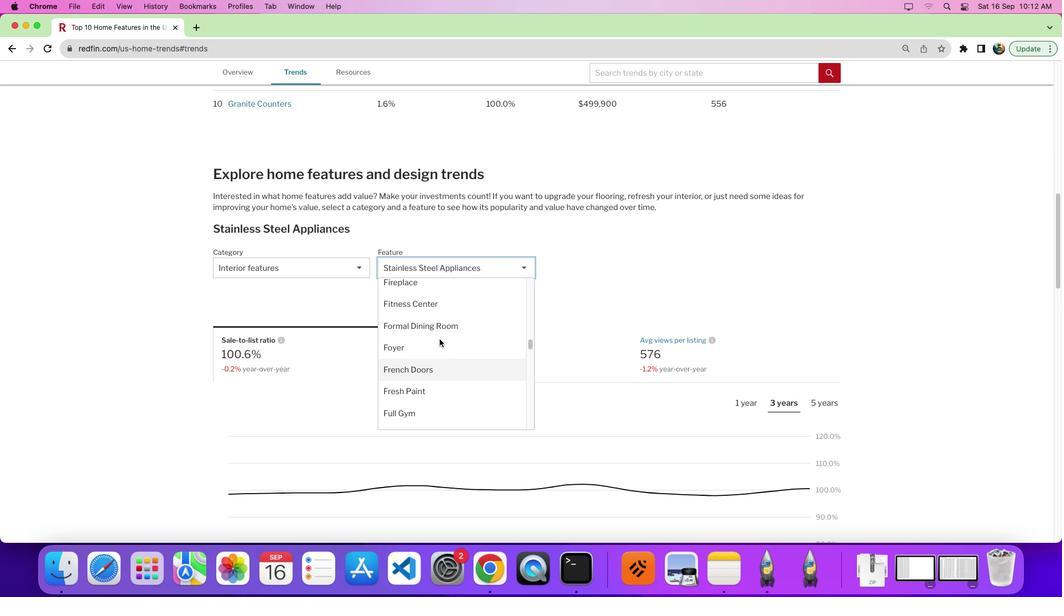 
Action: Mouse scrolled (438, 334) with delta (-10, 23)
Screenshot: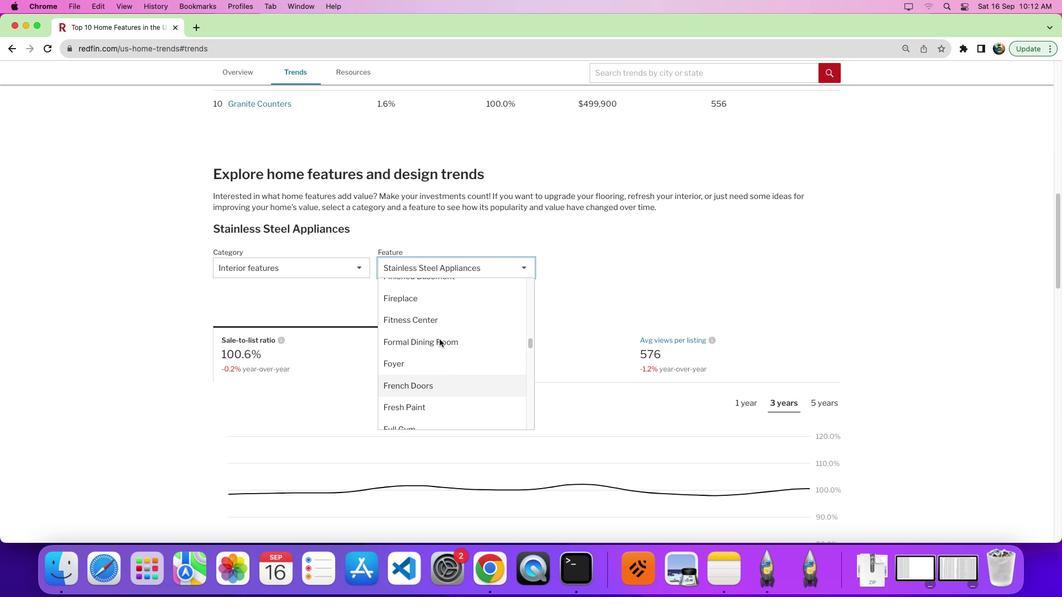 
Action: Mouse scrolled (438, 334) with delta (-10, 23)
Screenshot: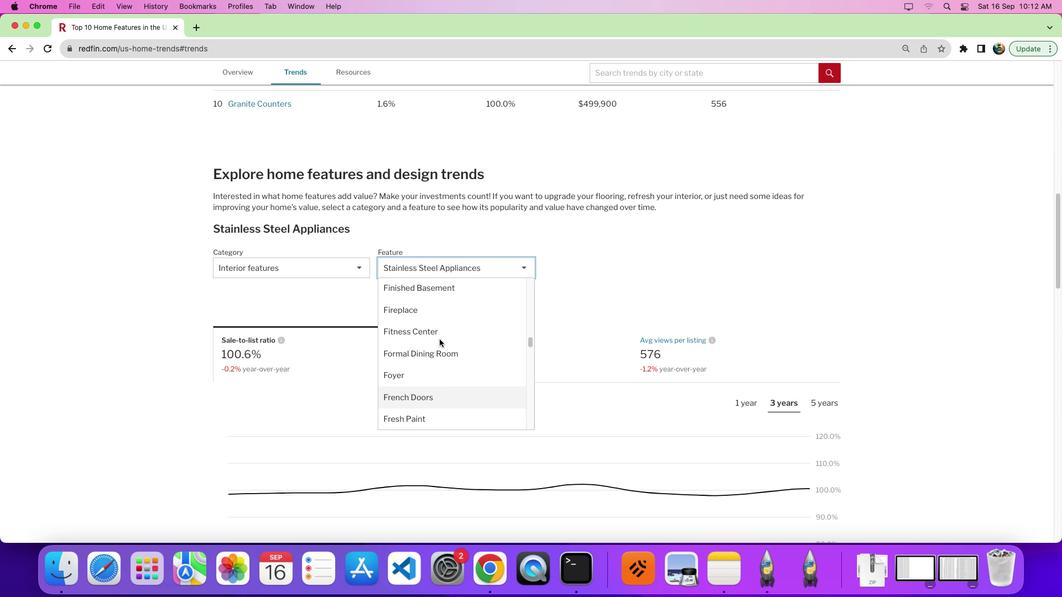 
Action: Mouse scrolled (438, 334) with delta (-10, 23)
Screenshot: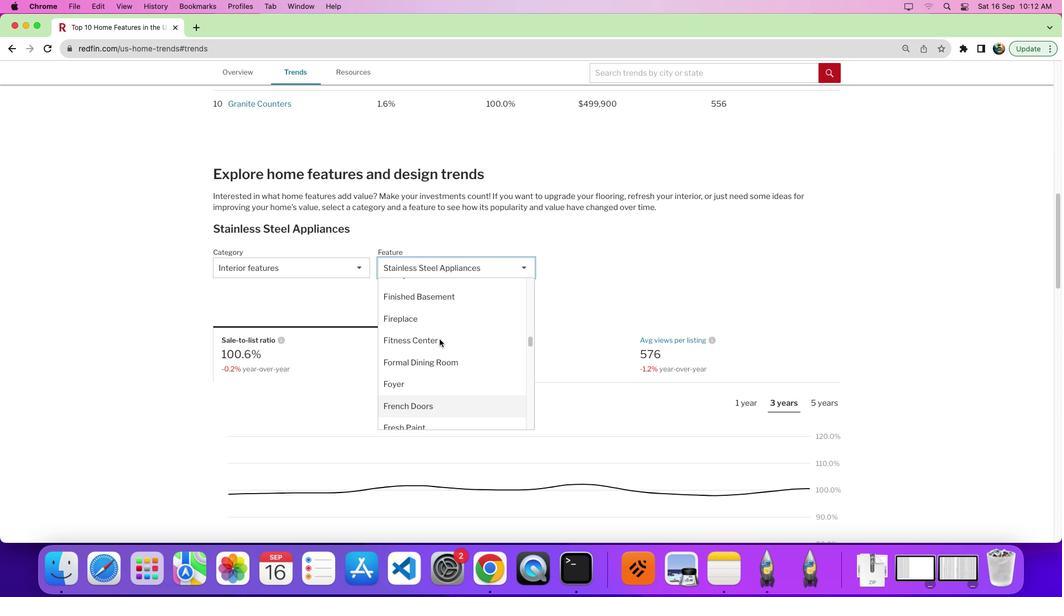 
Action: Mouse scrolled (438, 334) with delta (-10, 23)
Screenshot: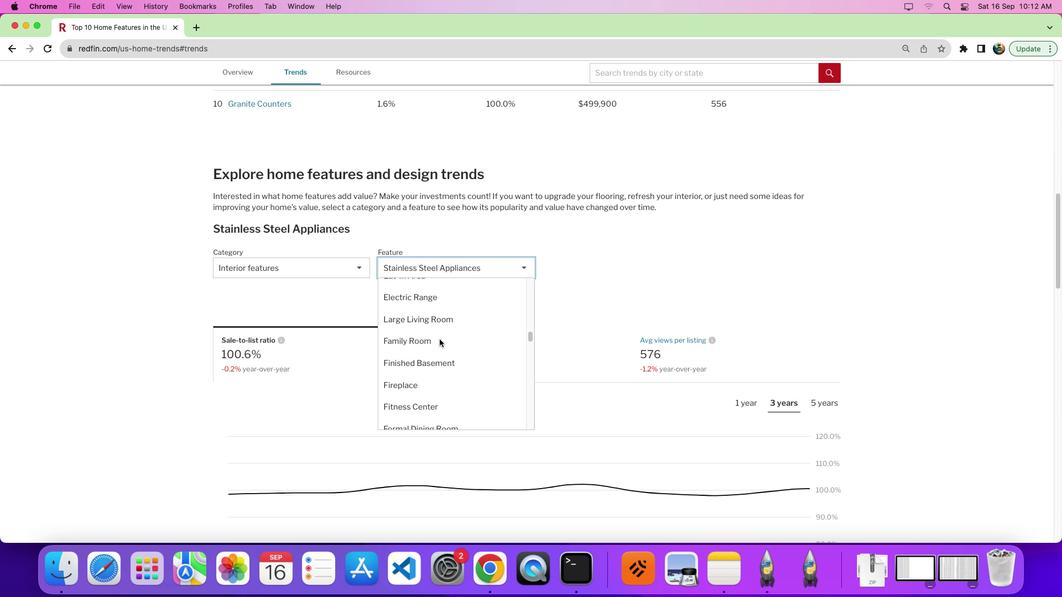 
Action: Mouse scrolled (438, 334) with delta (-10, 23)
Screenshot: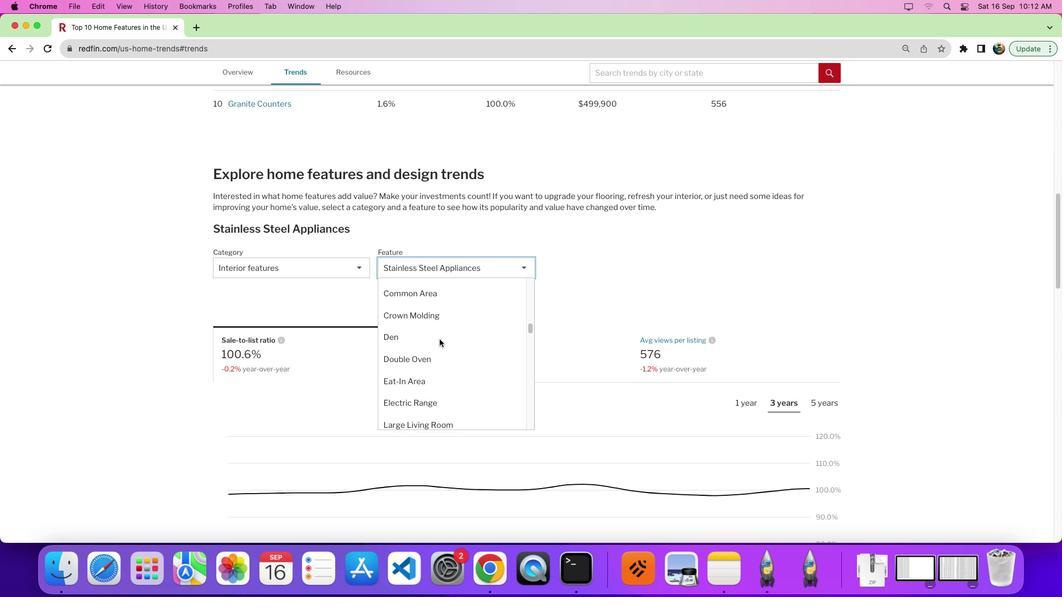 
Action: Mouse scrolled (438, 334) with delta (-10, 27)
Screenshot: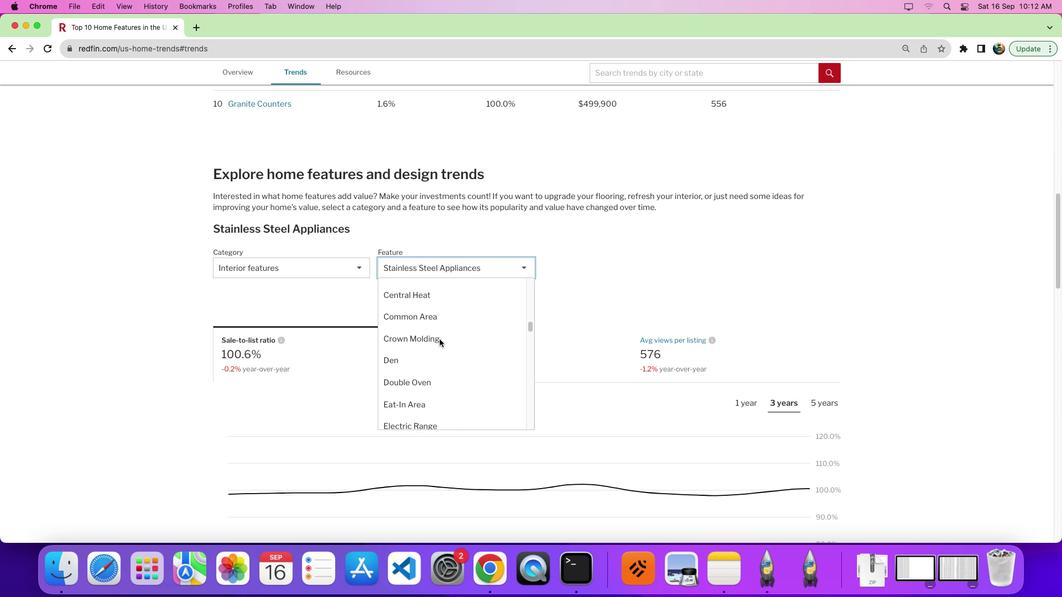 
Action: Mouse moved to (439, 322)
Screenshot: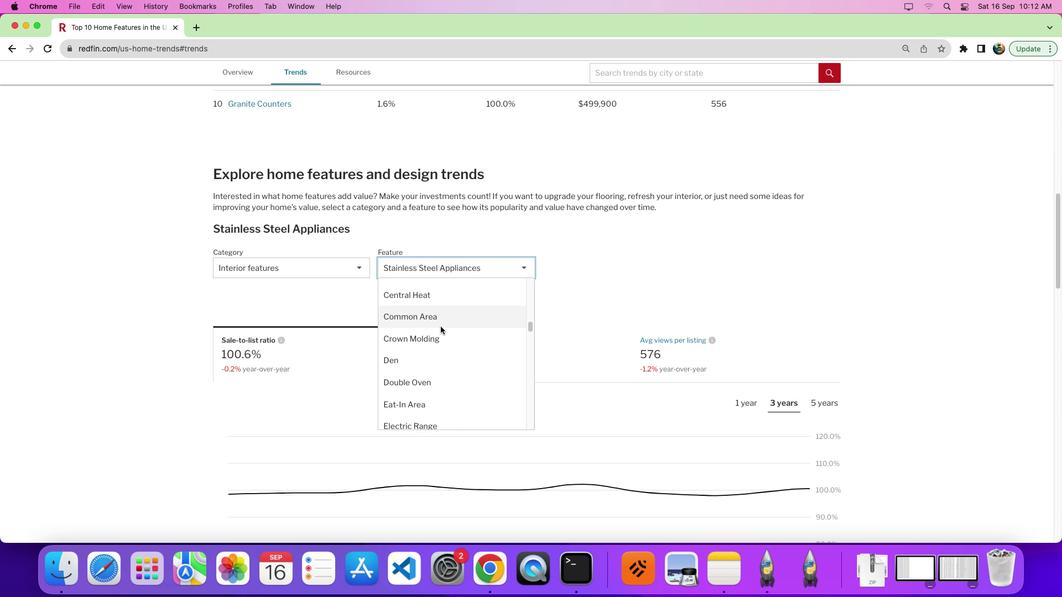 
Action: Mouse pressed left at (439, 322)
Screenshot: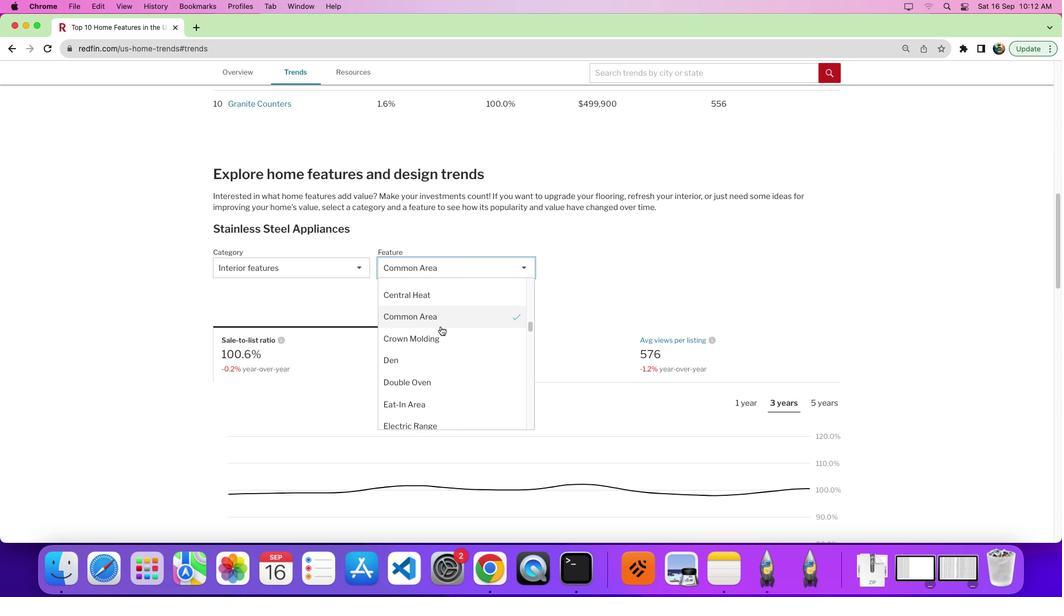 
Action: Mouse moved to (645, 333)
Screenshot: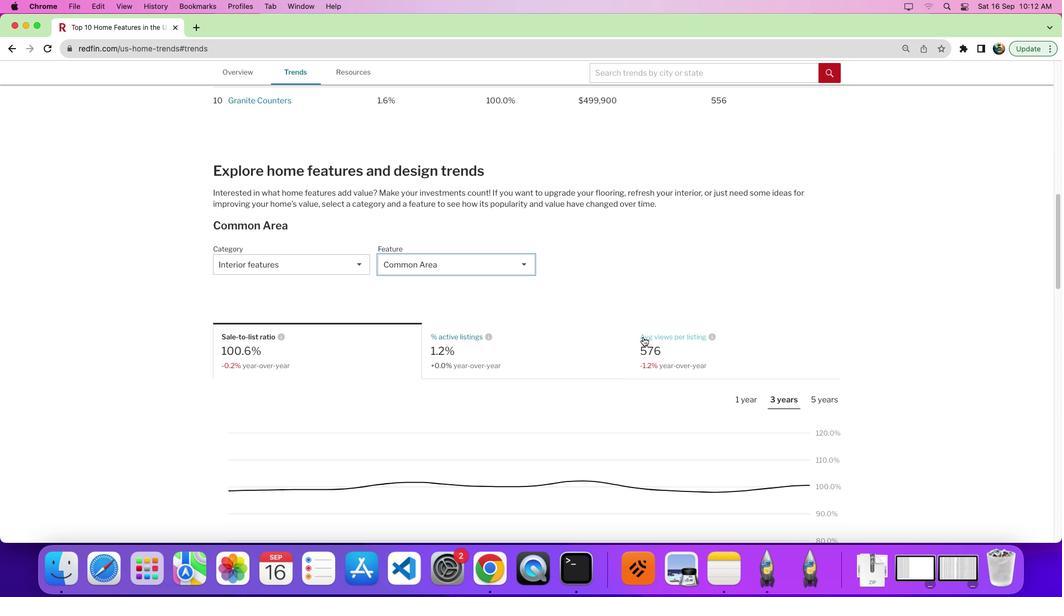 
Action: Mouse scrolled (645, 333) with delta (-10, 23)
Screenshot: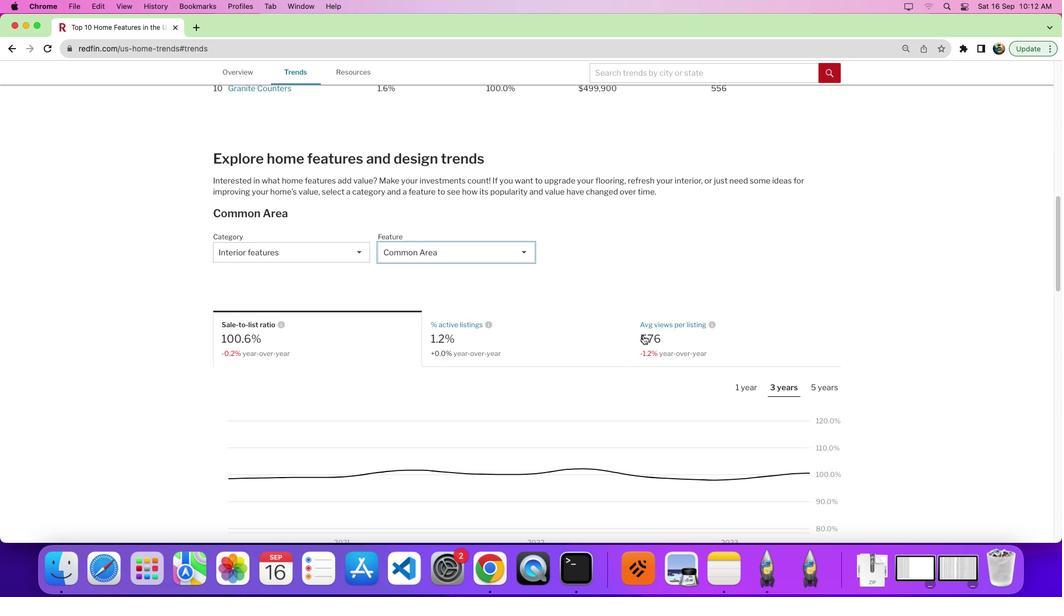 
Action: Mouse scrolled (645, 333) with delta (-10, 23)
Screenshot: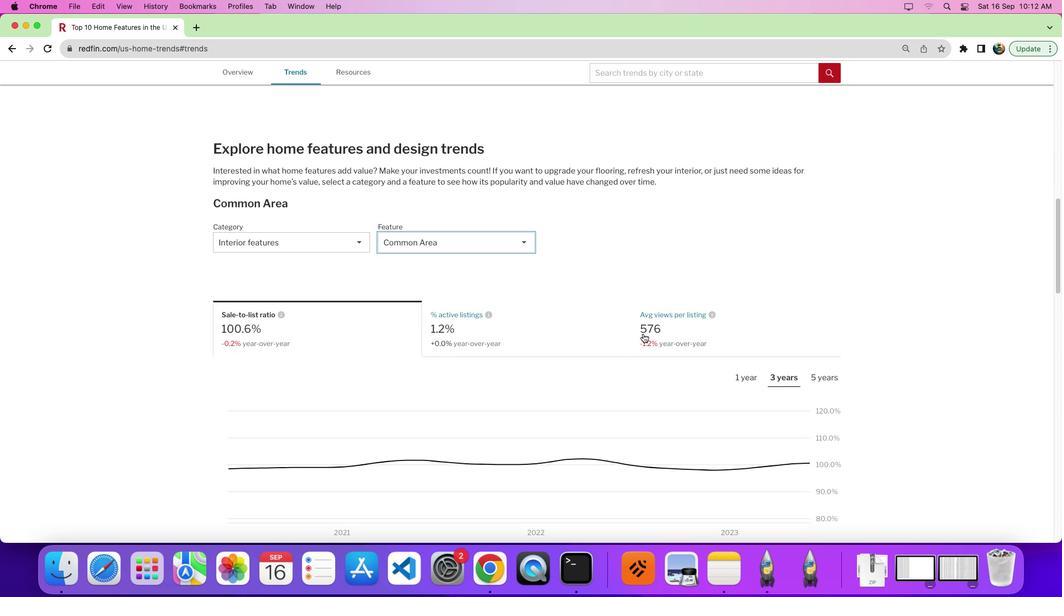 
Action: Mouse moved to (645, 329)
Screenshot: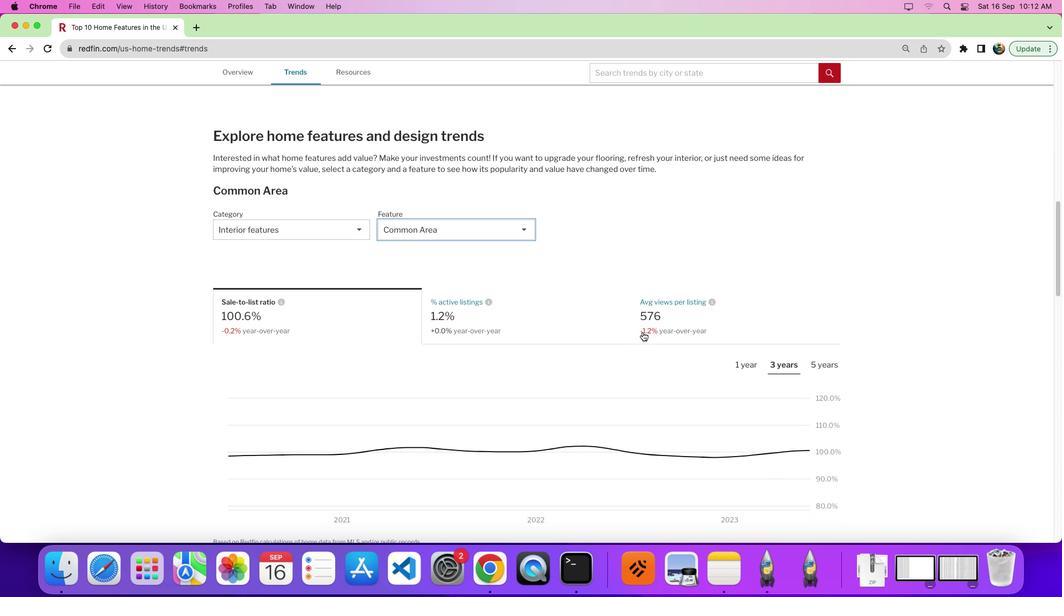
Action: Mouse scrolled (645, 329) with delta (-10, 23)
Screenshot: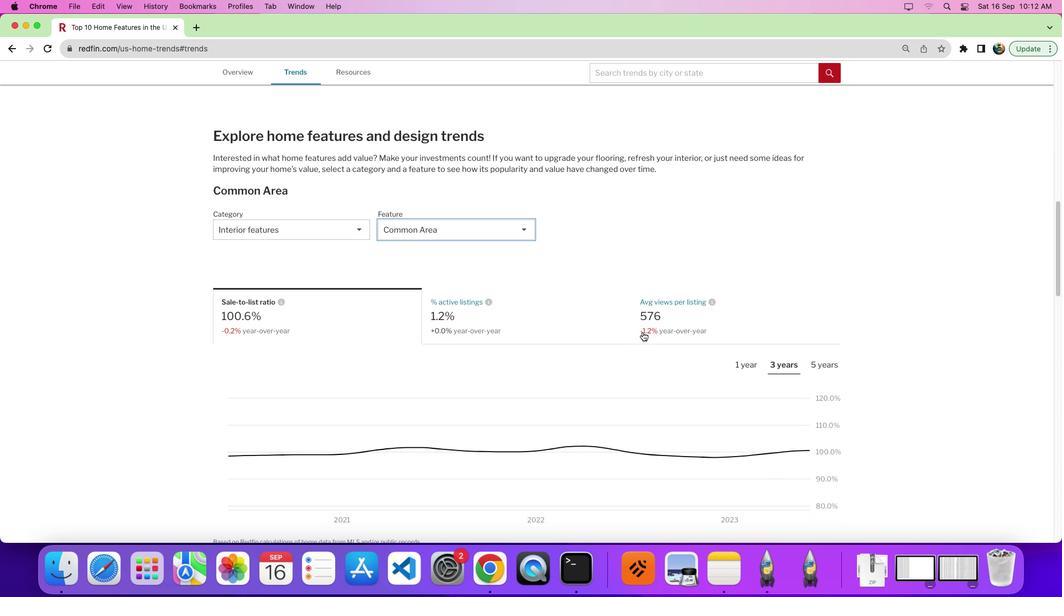 
Action: Mouse moved to (516, 319)
Screenshot: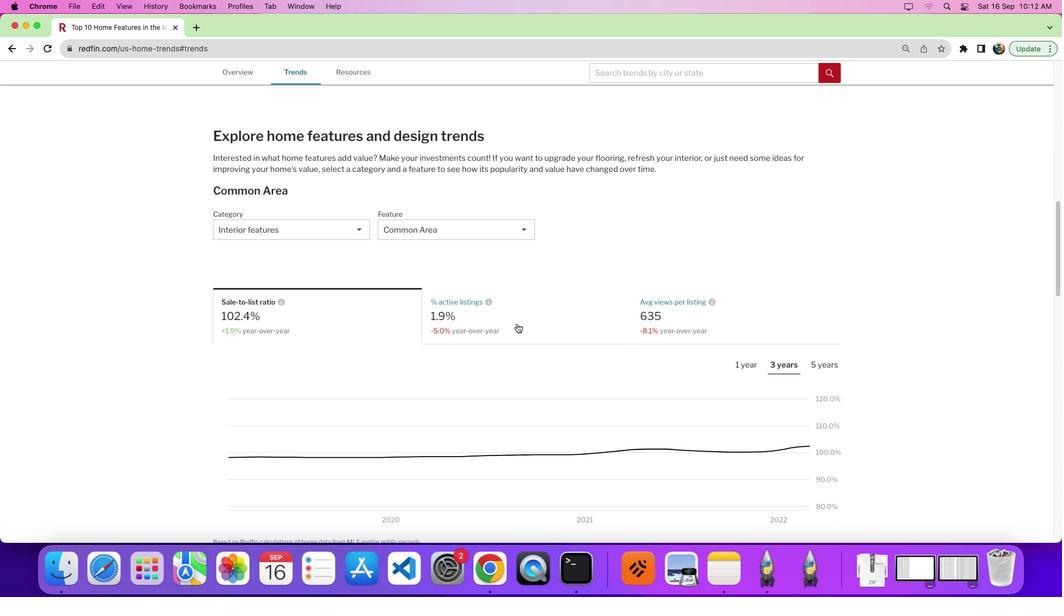 
Action: Mouse pressed left at (516, 319)
Screenshot: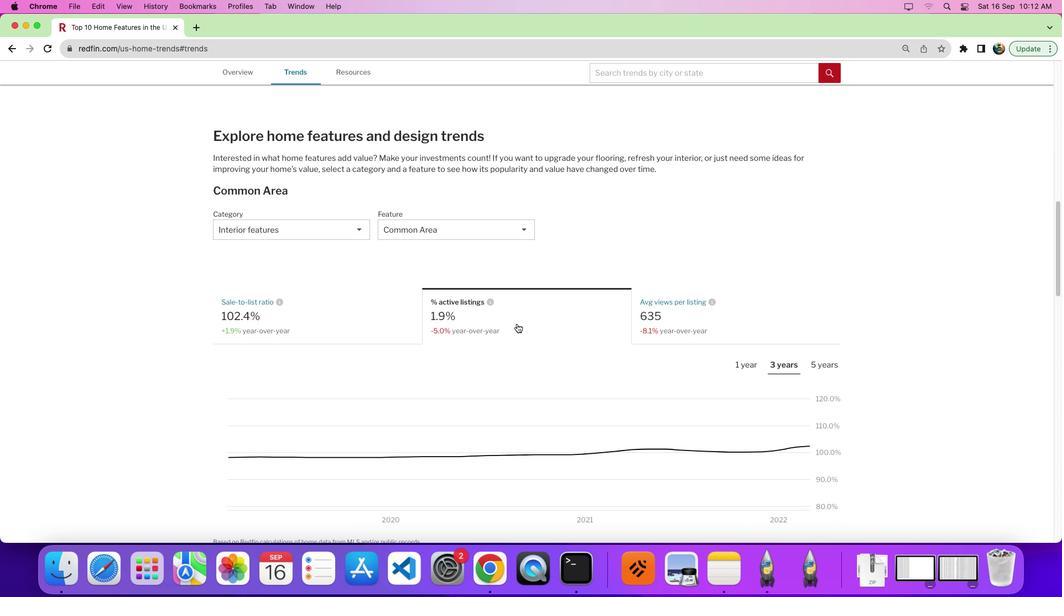 
Action: Mouse moved to (596, 314)
Screenshot: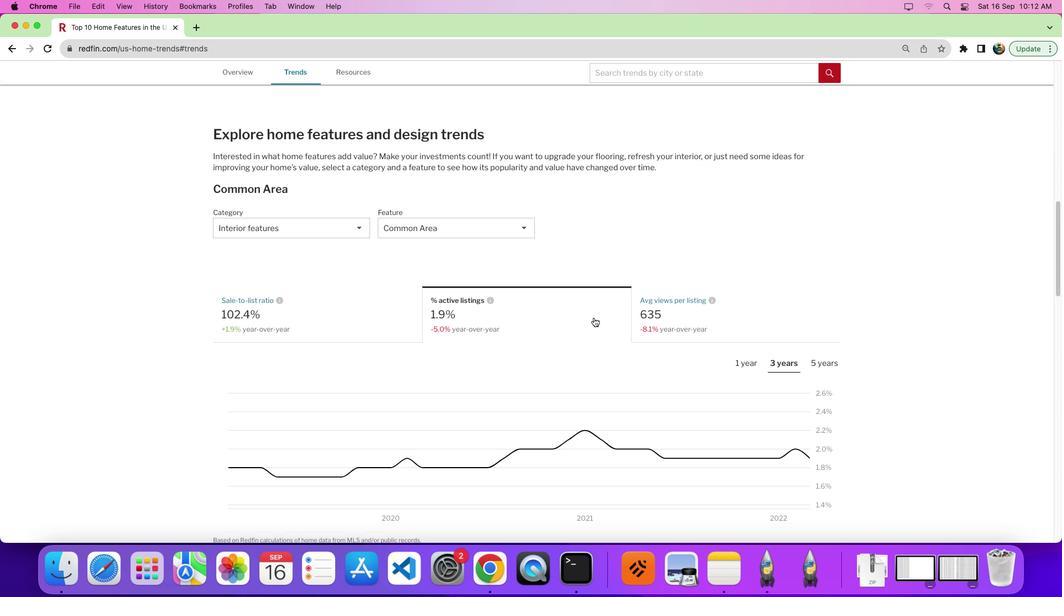 
Action: Mouse scrolled (596, 314) with delta (-10, 23)
Screenshot: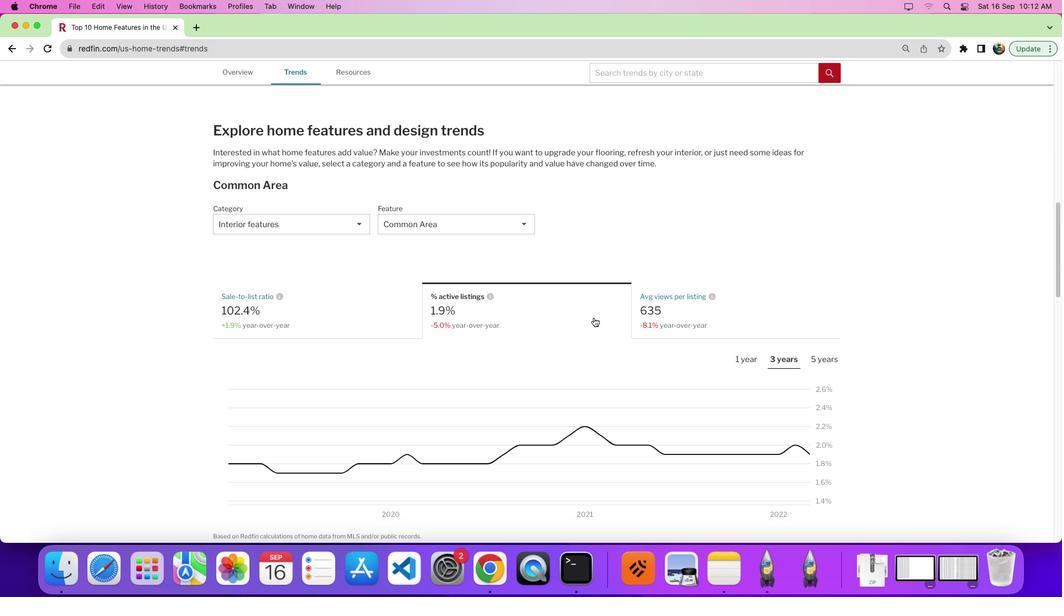 
Action: Mouse scrolled (596, 314) with delta (-10, 23)
Screenshot: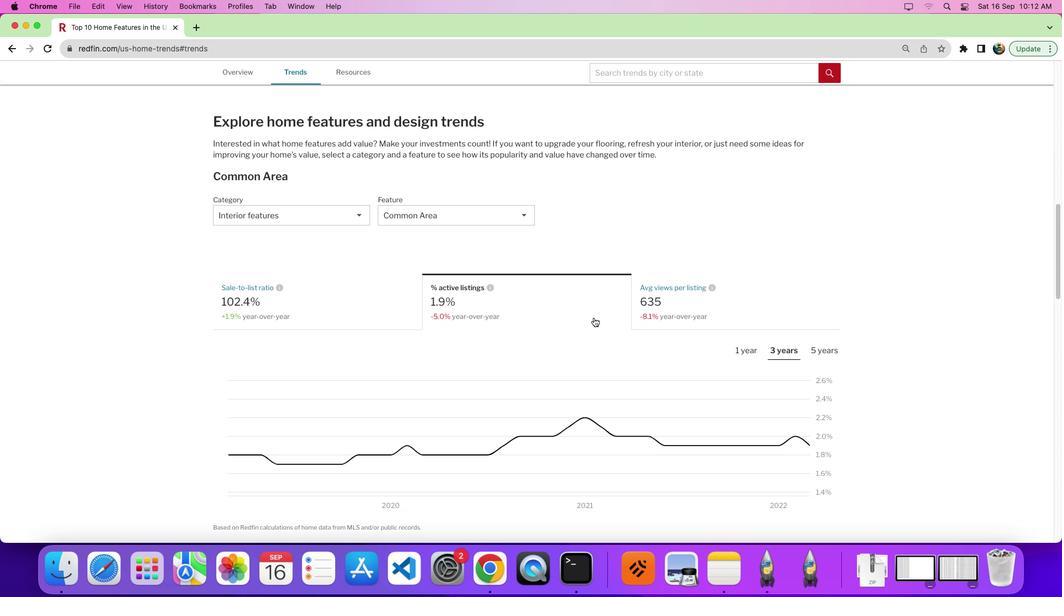 
Action: Mouse scrolled (596, 314) with delta (-10, 23)
Screenshot: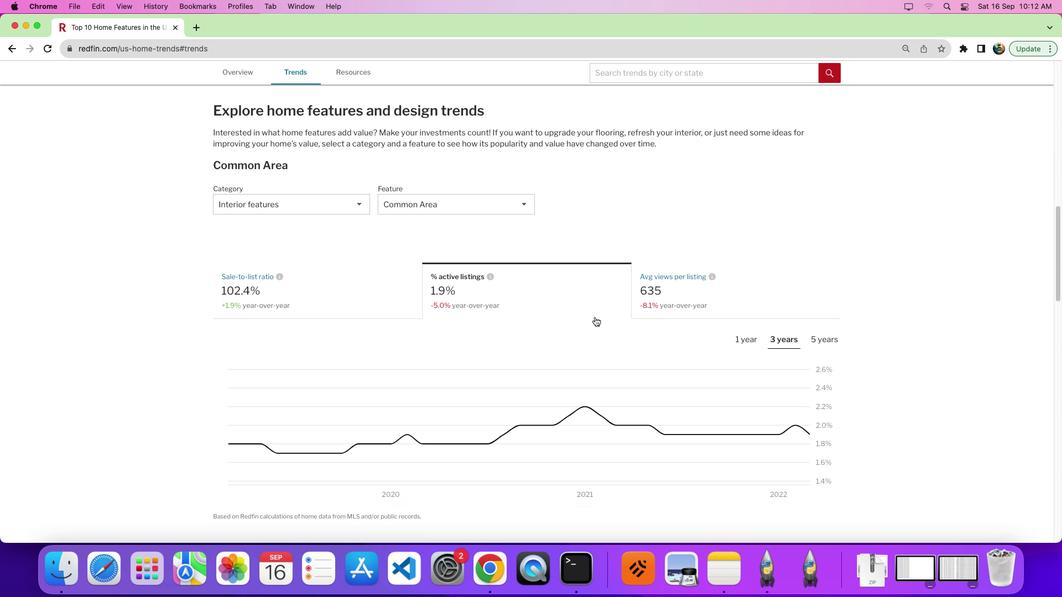 
Action: Mouse moved to (810, 335)
Screenshot: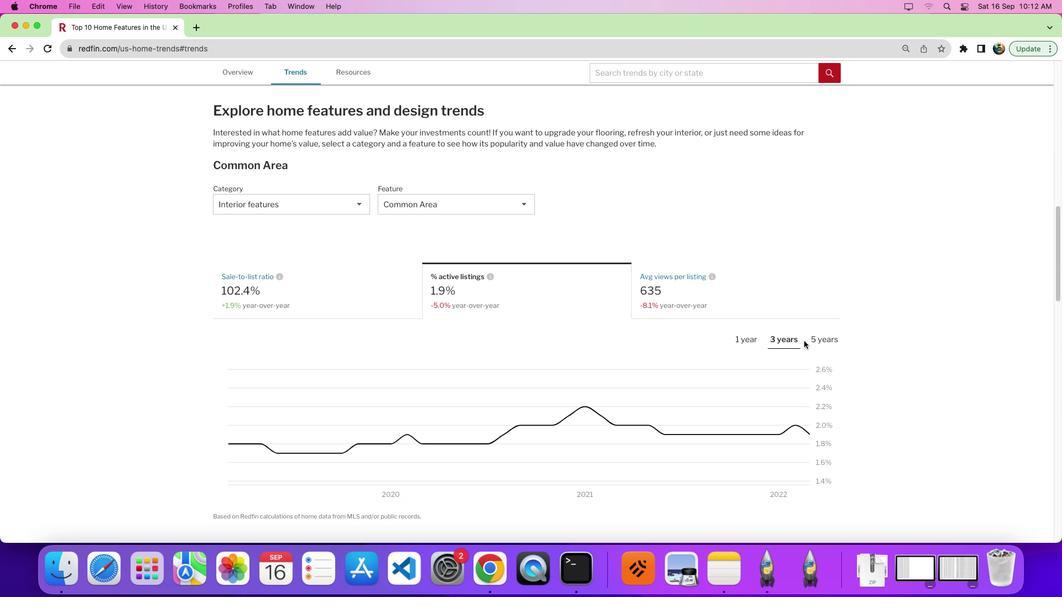 
Action: Mouse pressed left at (810, 335)
Screenshot: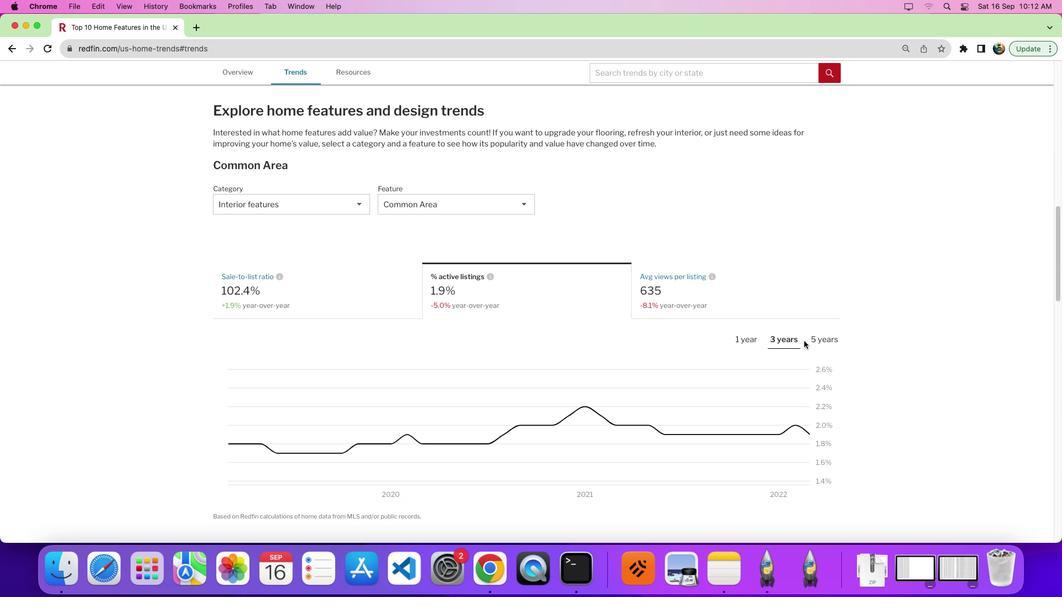 
Action: Mouse moved to (816, 335)
Screenshot: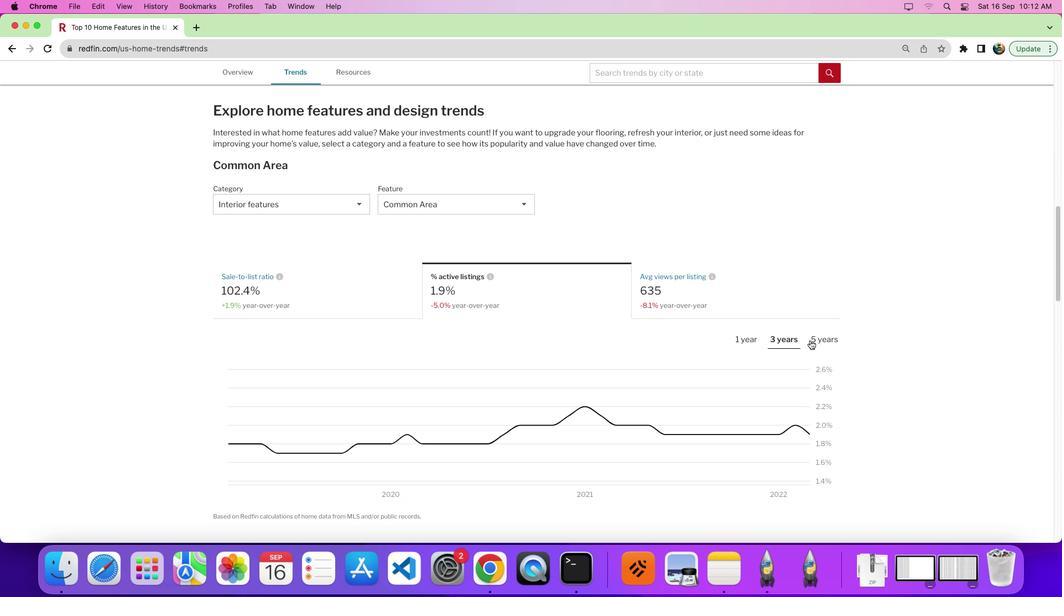 
Action: Mouse pressed left at (816, 335)
Screenshot: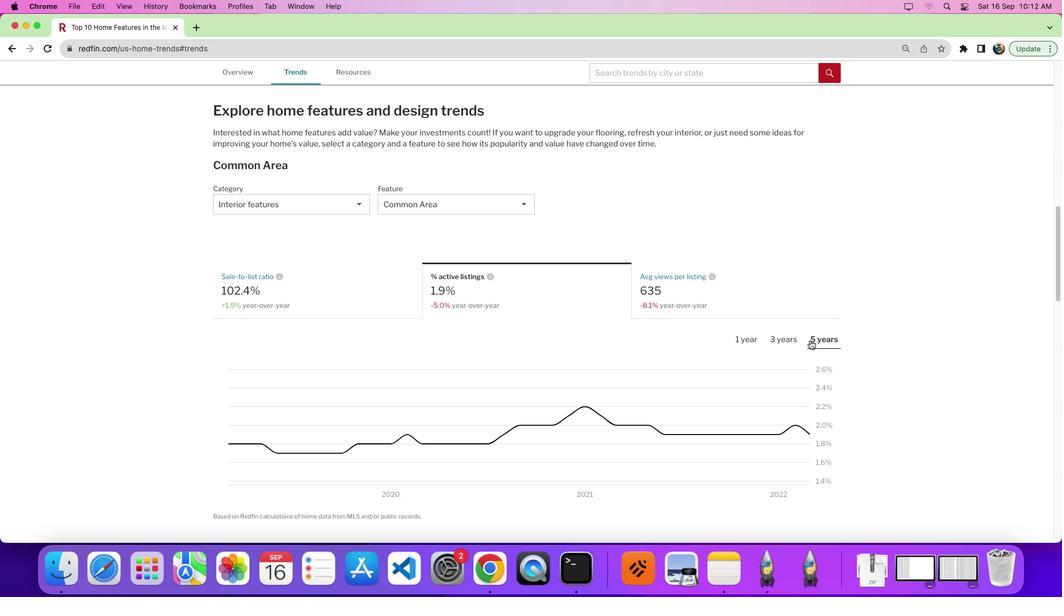 
Action: Mouse moved to (809, 339)
Screenshot: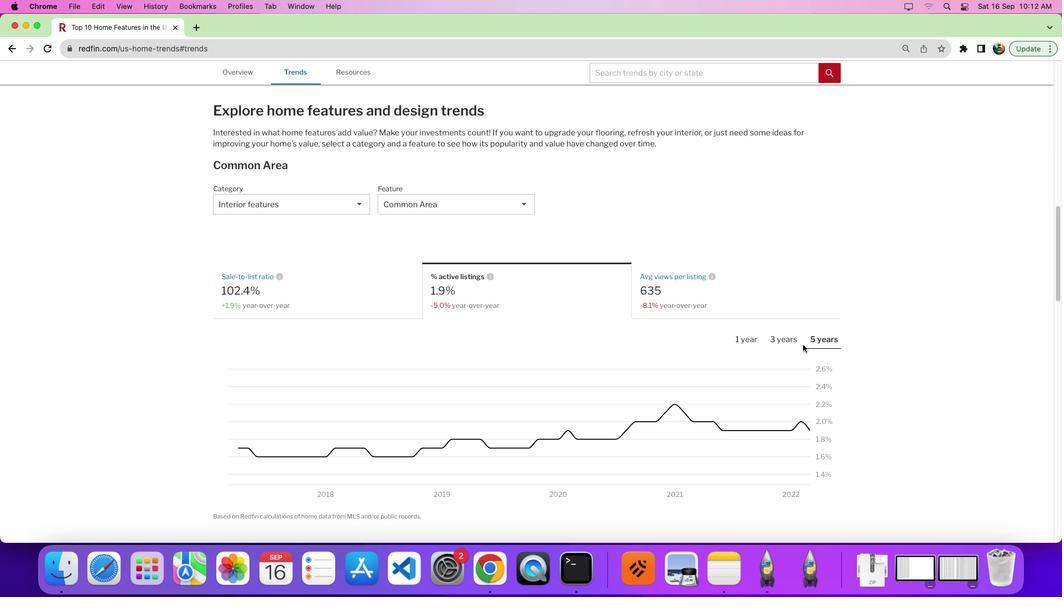 
Action: Mouse scrolled (809, 339) with delta (-10, 23)
Screenshot: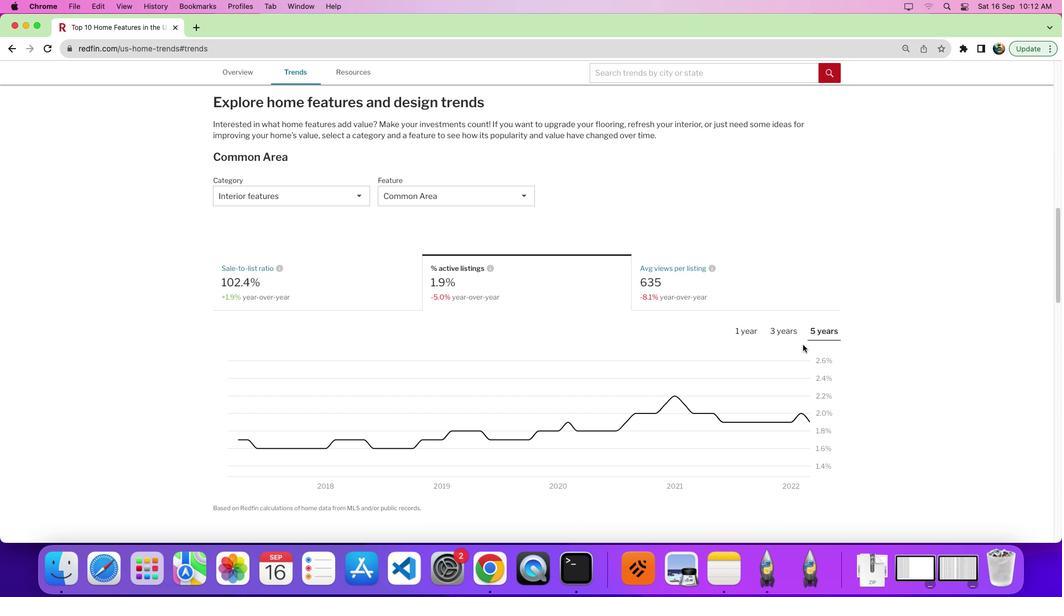 
Action: Mouse scrolled (809, 339) with delta (-10, 23)
Screenshot: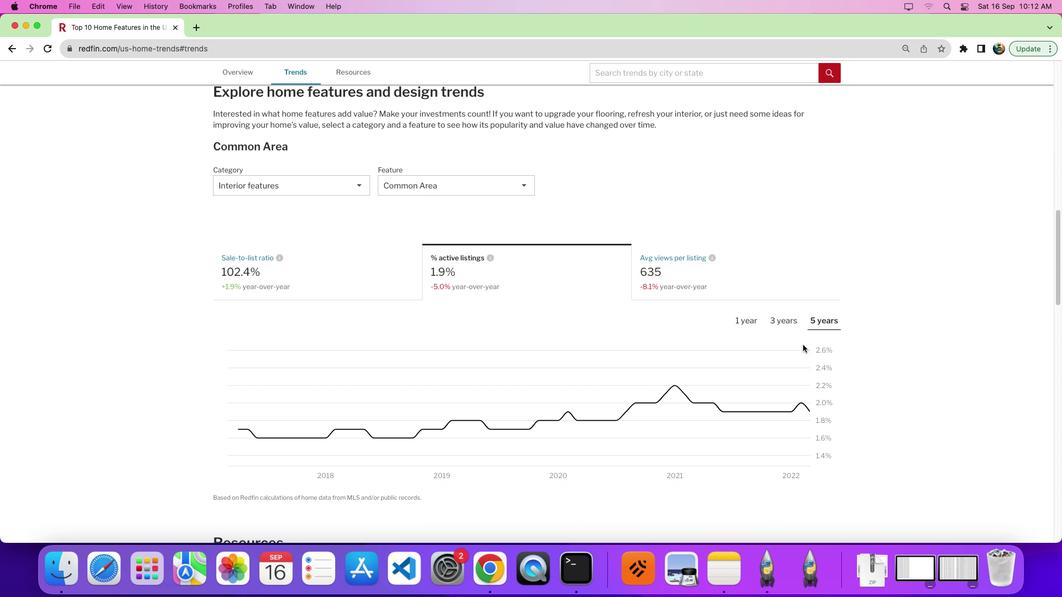
Action: Mouse scrolled (809, 339) with delta (-10, 23)
Screenshot: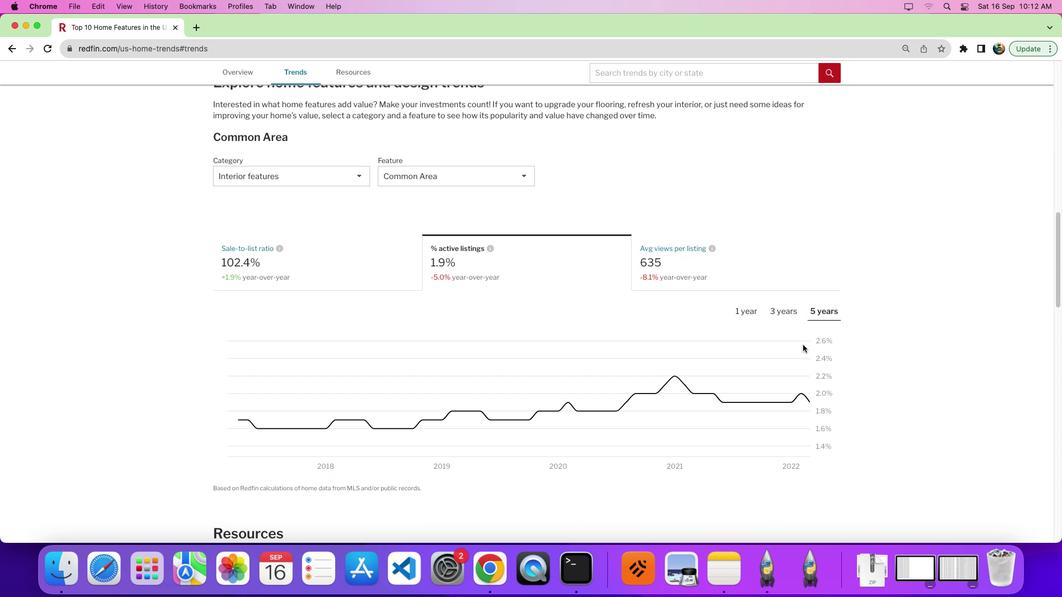 
Action: Mouse moved to (808, 339)
Screenshot: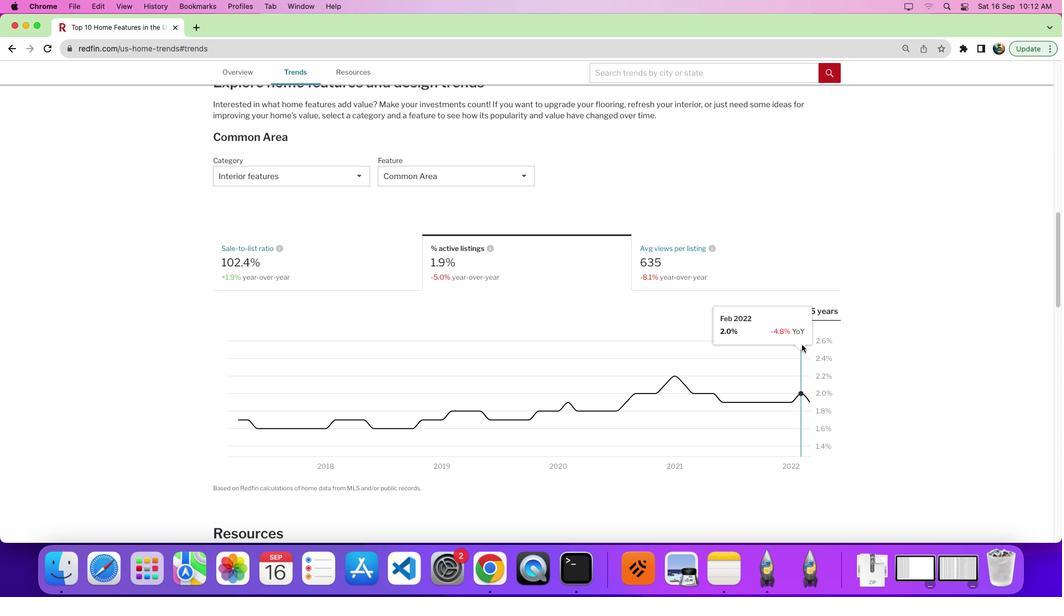 
Action: Mouse scrolled (808, 339) with delta (-10, 23)
Screenshot: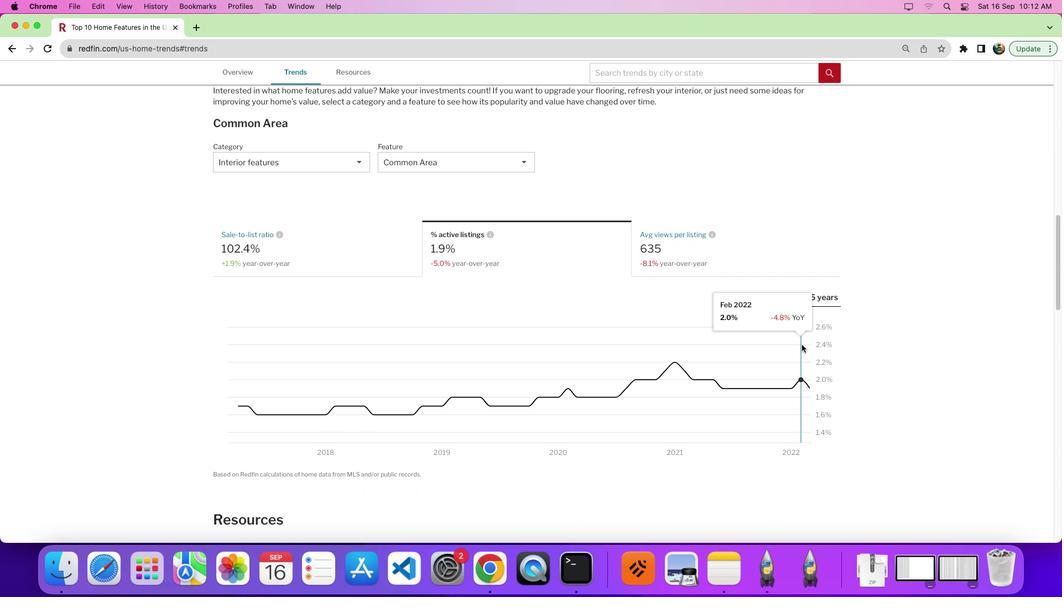 
Action: Mouse scrolled (808, 339) with delta (-10, 23)
Screenshot: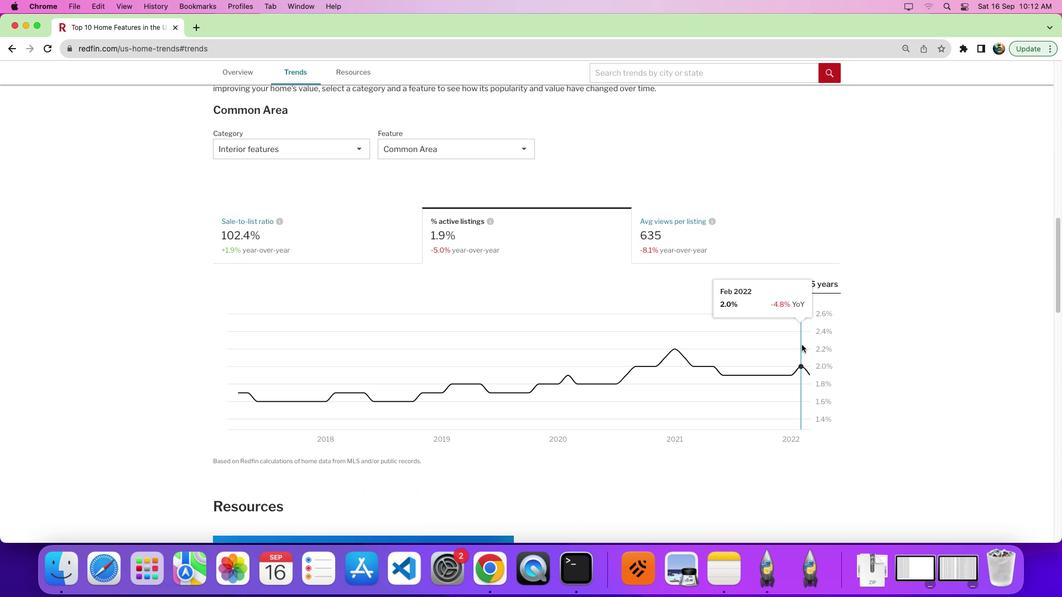 
